 Task: Explore Airbnb accommodation in Hawassa, Ethiopia from 8th November, 2023 to 19th November, 2023 for 1 adult. Place can be shared room with 1  bedroom having 1 bed and 1 bathroom. Property type can be hotel. Look for 5 properties as per requirement.
Action: Mouse moved to (528, 73)
Screenshot: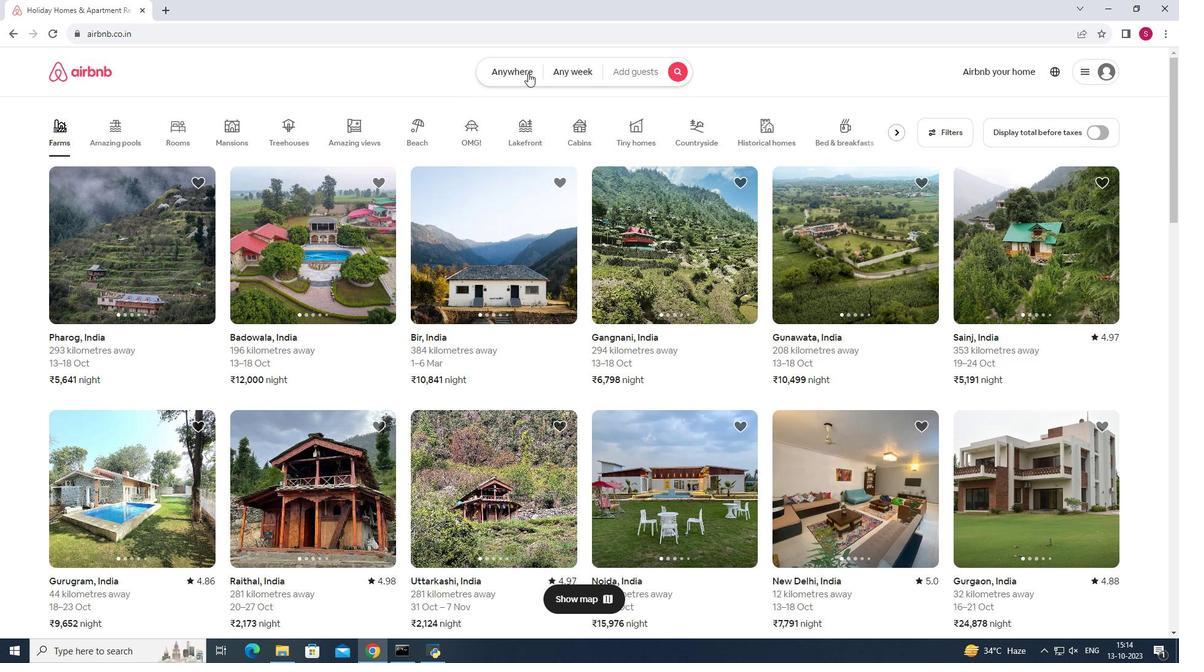 
Action: Mouse pressed left at (528, 73)
Screenshot: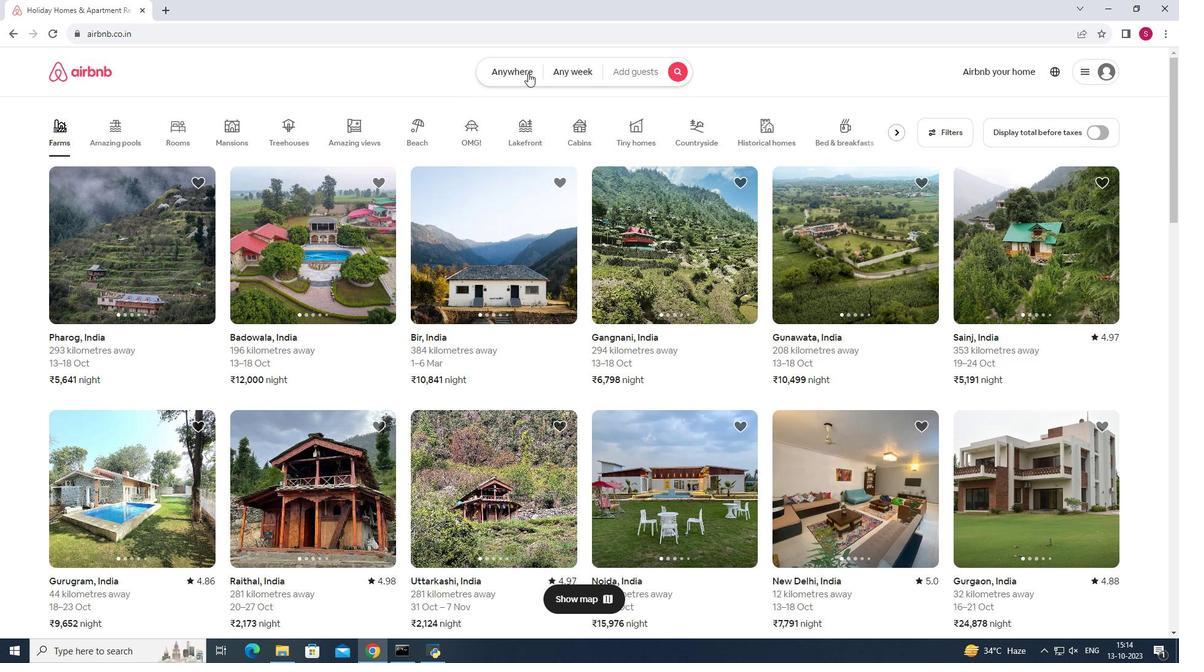 
Action: Mouse moved to (442, 117)
Screenshot: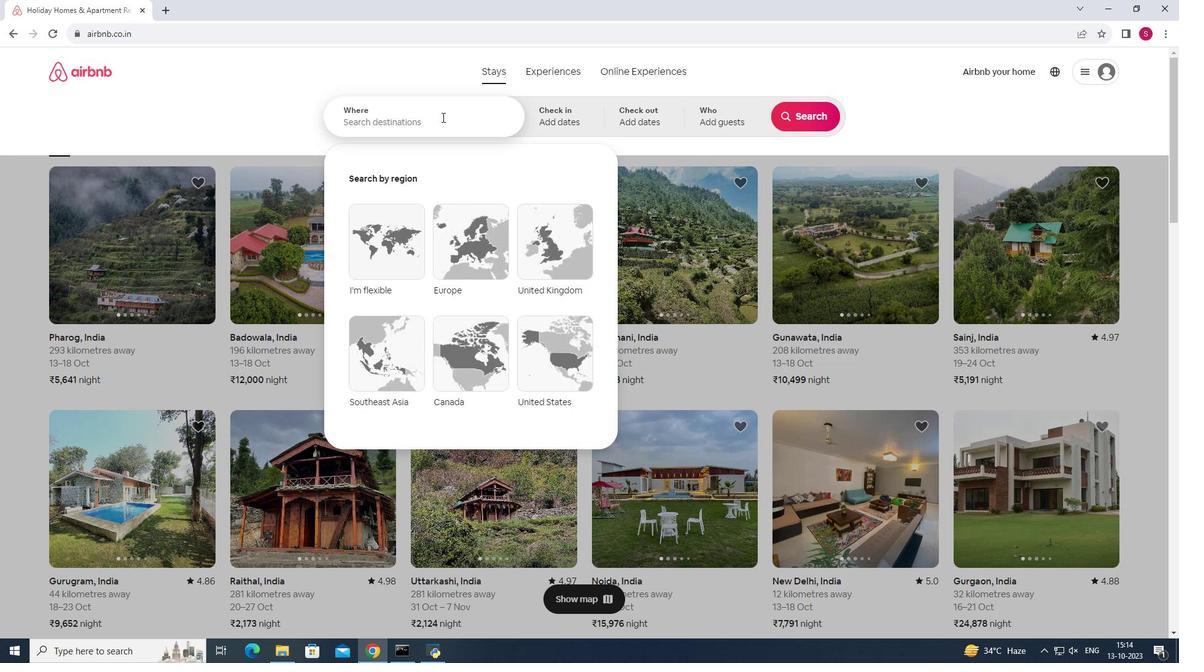 
Action: Mouse pressed left at (442, 117)
Screenshot: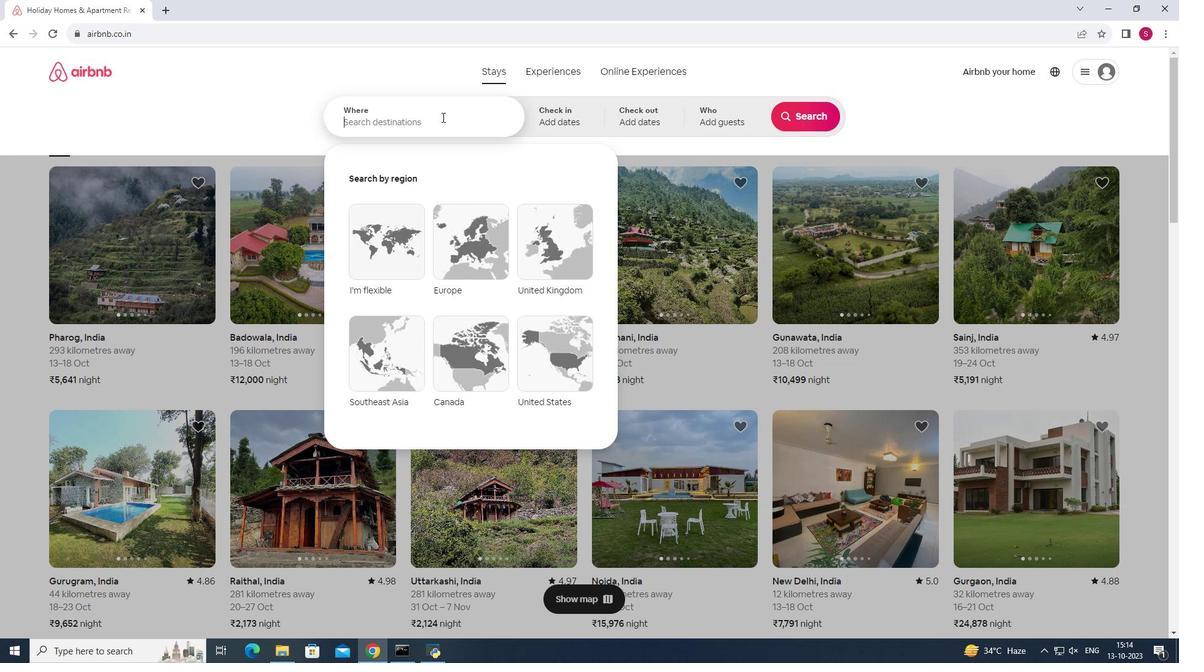 
Action: Key pressed <Key.shift>Hawassa,<Key.space><Key.shift>Ethiopia<Key.enter>
Screenshot: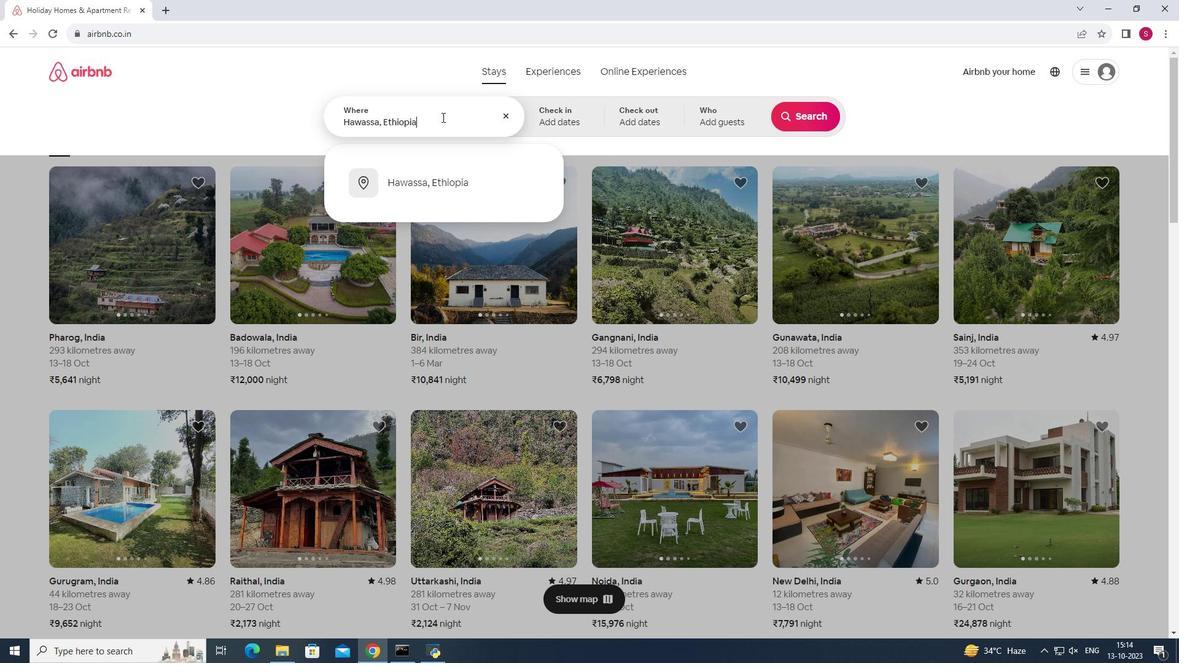 
Action: Mouse moved to (704, 297)
Screenshot: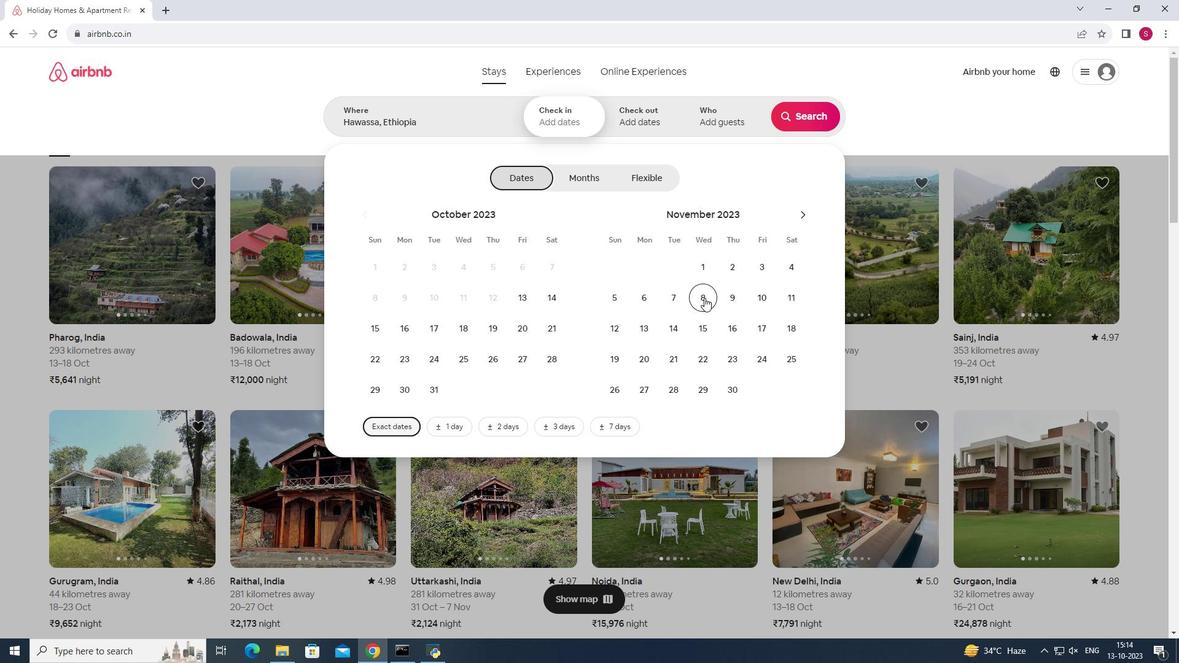 
Action: Mouse pressed left at (704, 297)
Screenshot: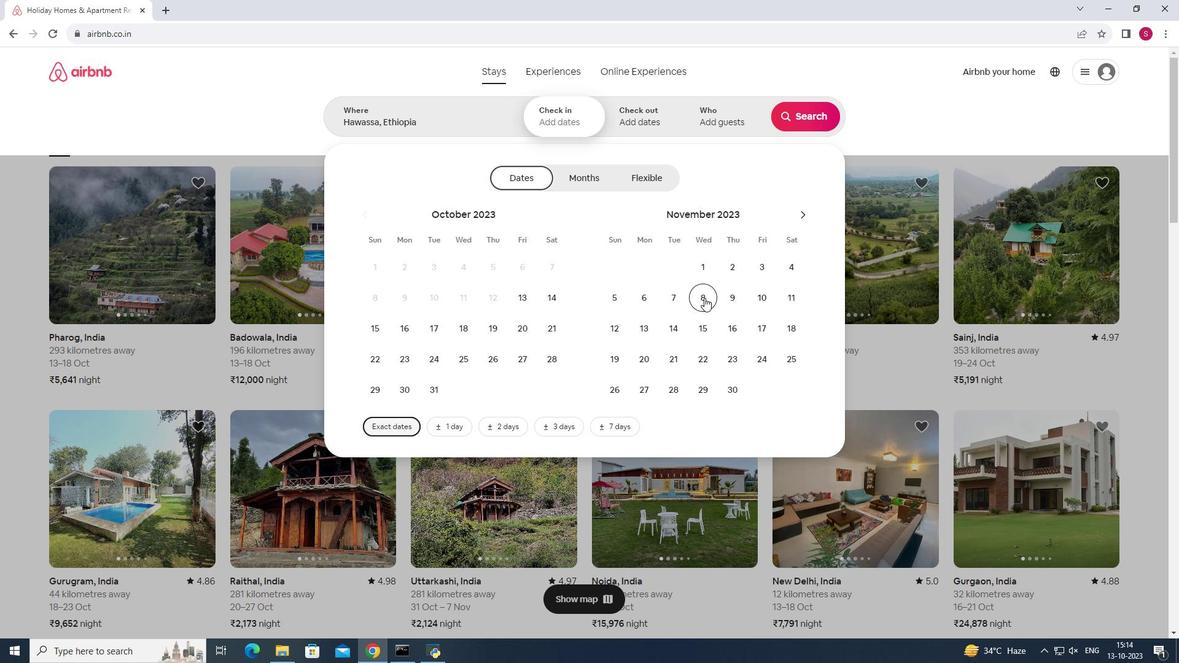 
Action: Mouse moved to (616, 365)
Screenshot: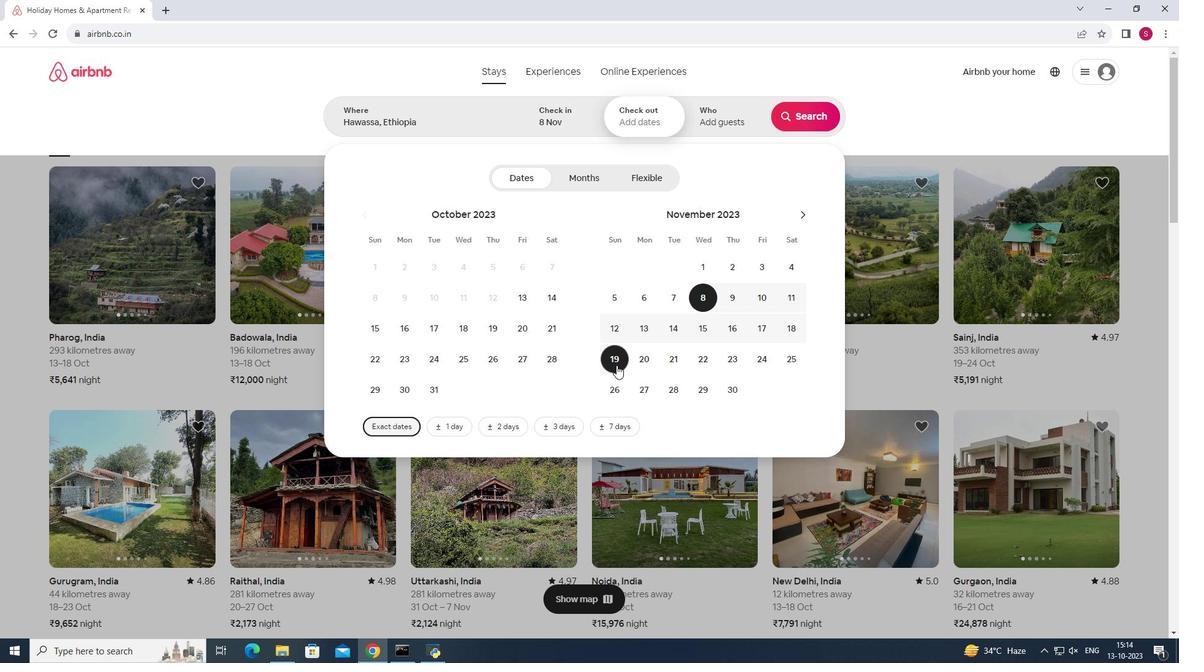 
Action: Mouse pressed left at (616, 365)
Screenshot: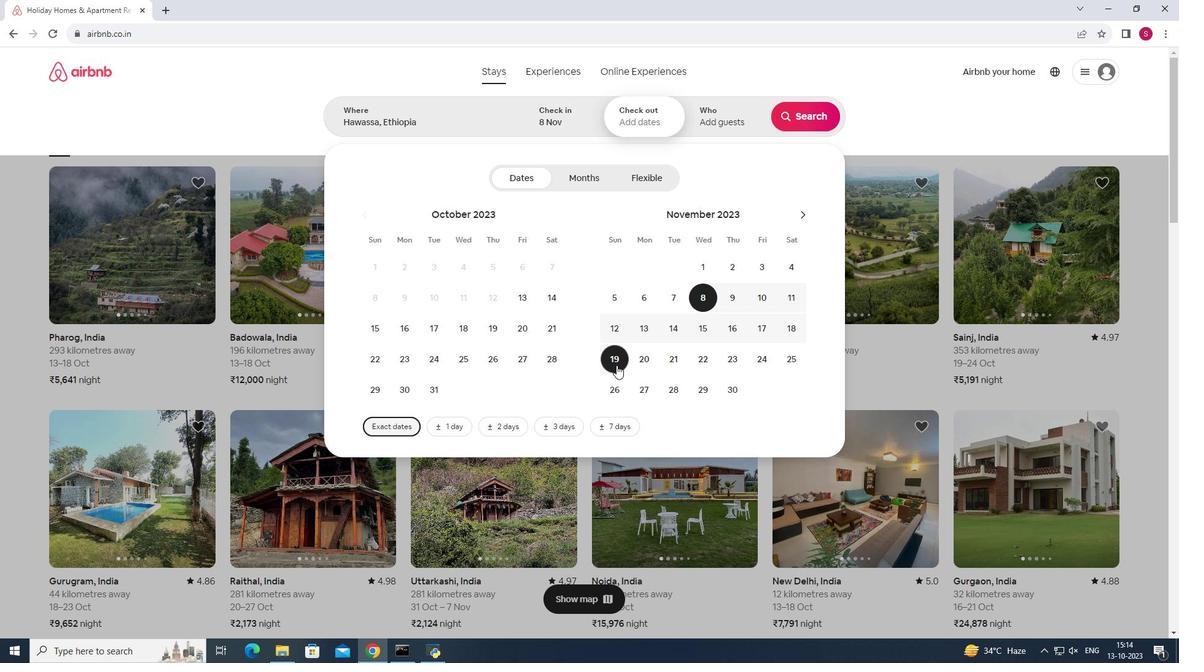 
Action: Mouse moved to (720, 108)
Screenshot: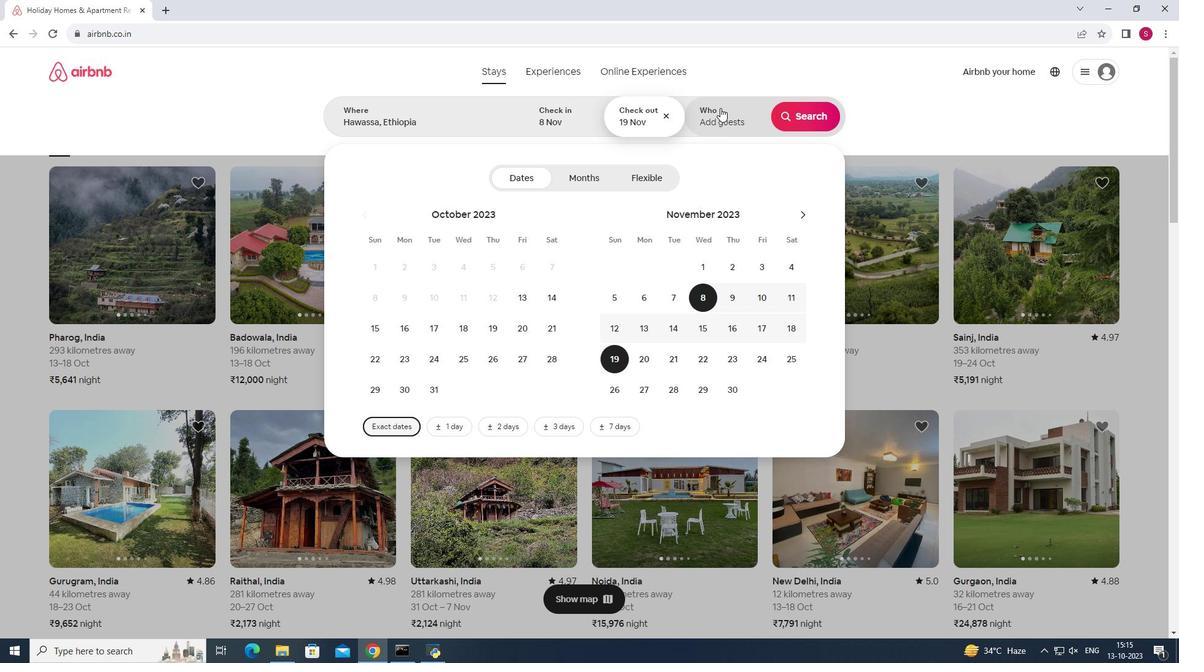
Action: Mouse pressed left at (720, 108)
Screenshot: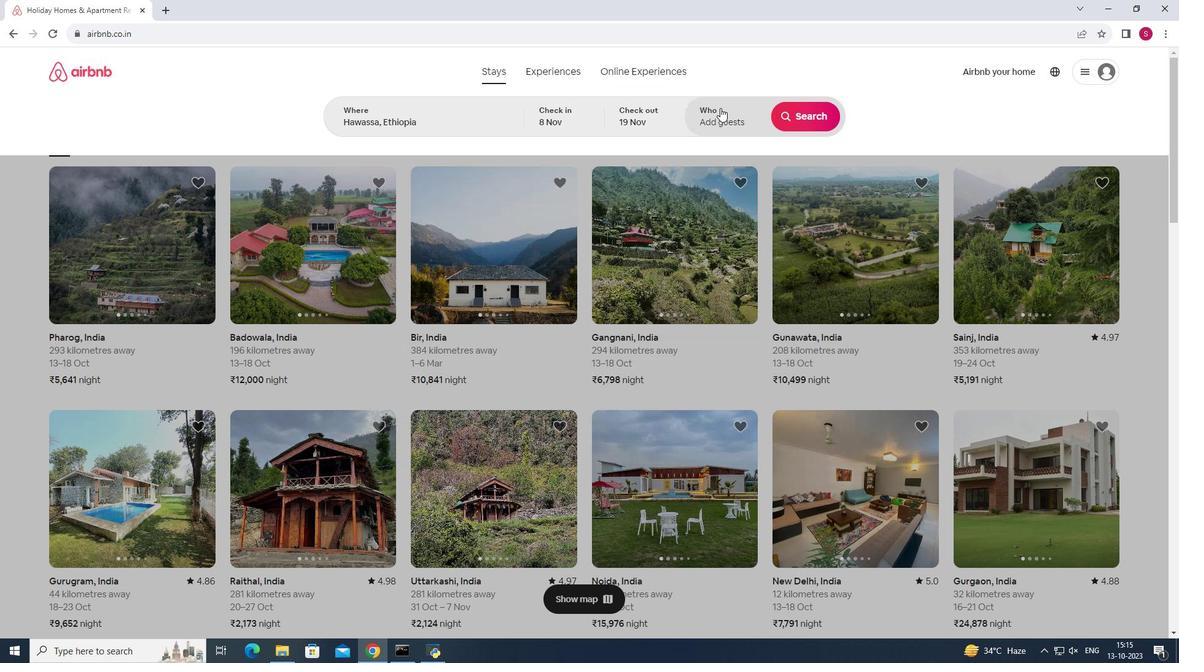 
Action: Mouse moved to (810, 179)
Screenshot: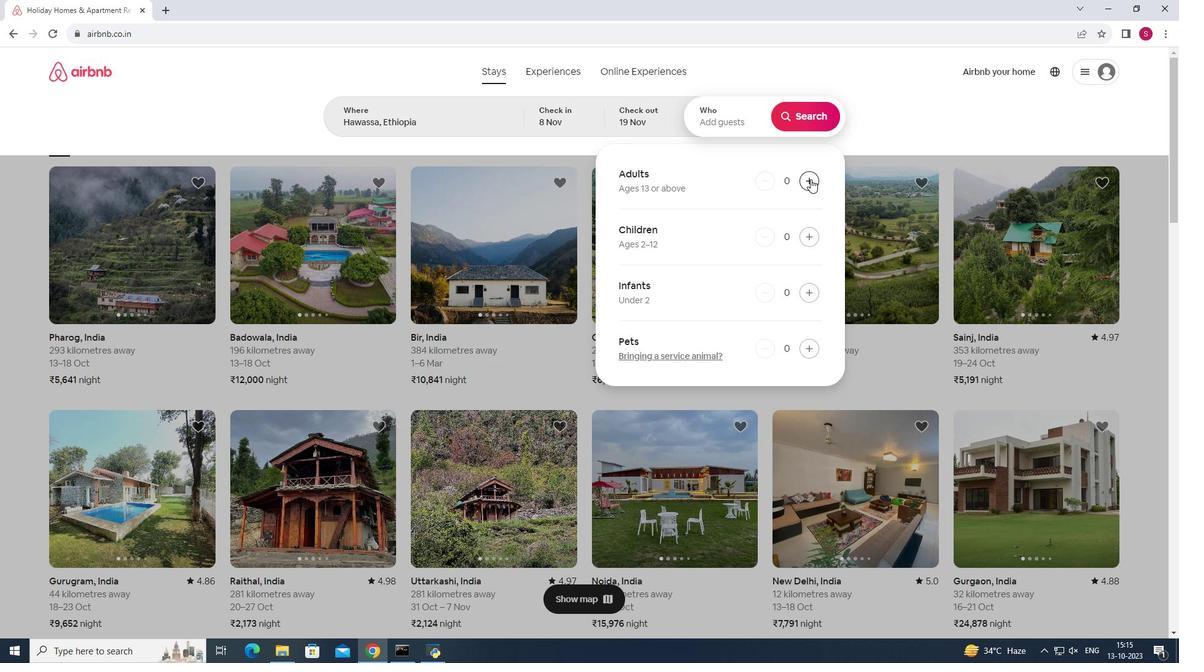 
Action: Mouse pressed left at (810, 179)
Screenshot: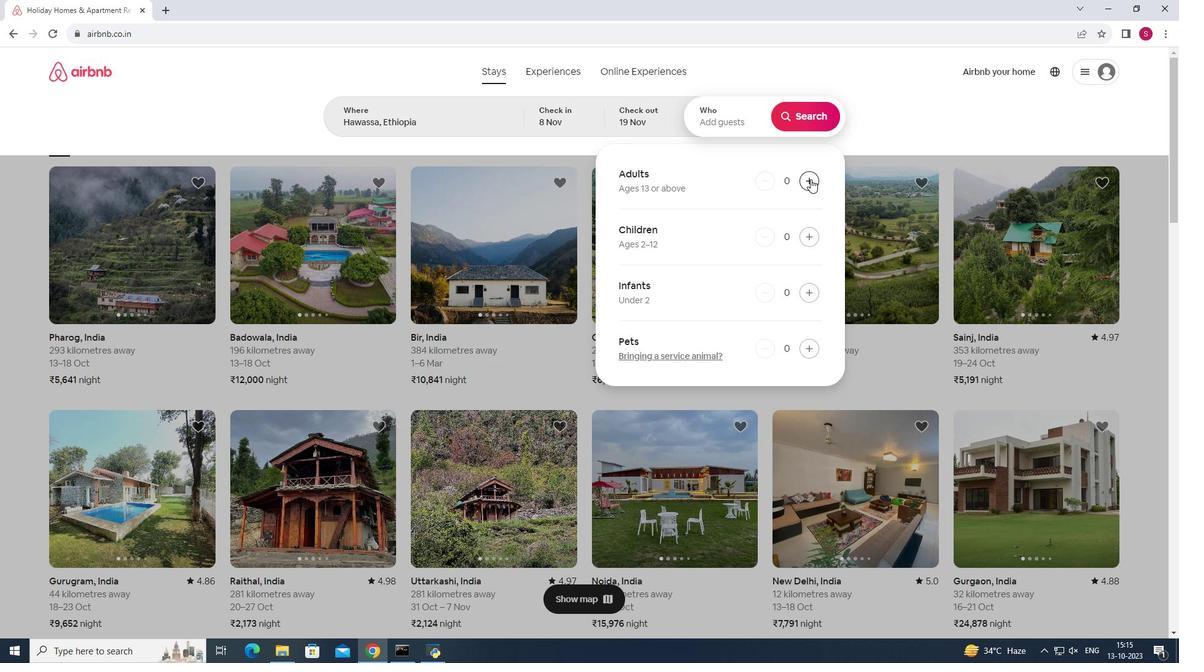 
Action: Mouse moved to (813, 108)
Screenshot: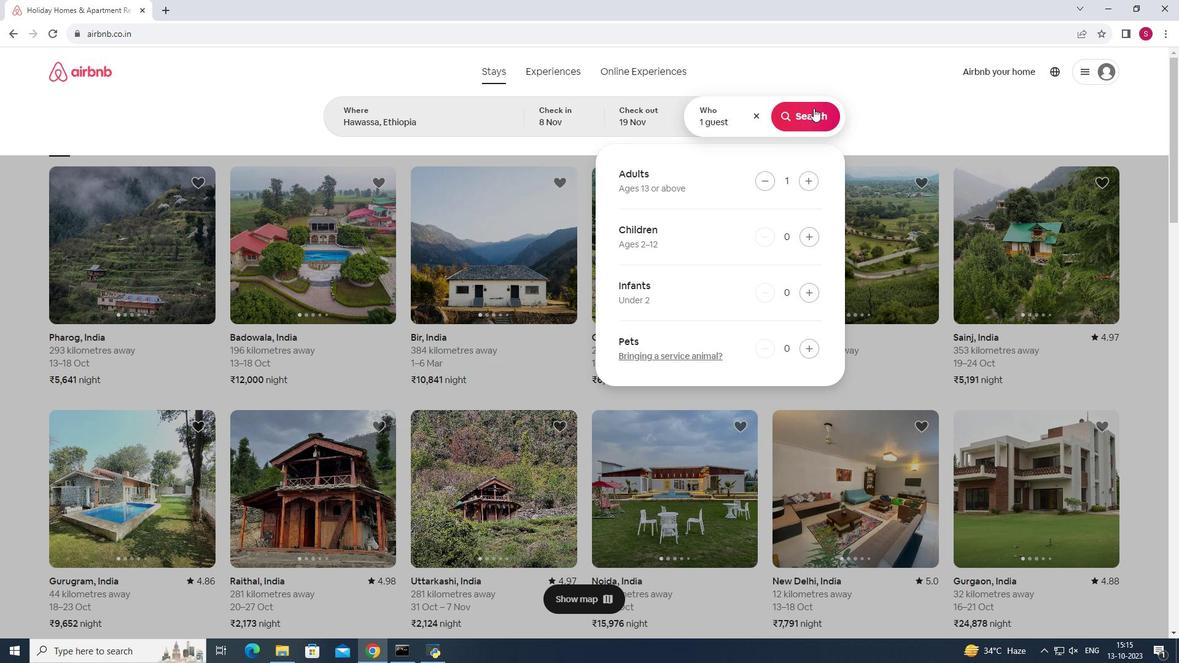 
Action: Mouse pressed left at (813, 108)
Screenshot: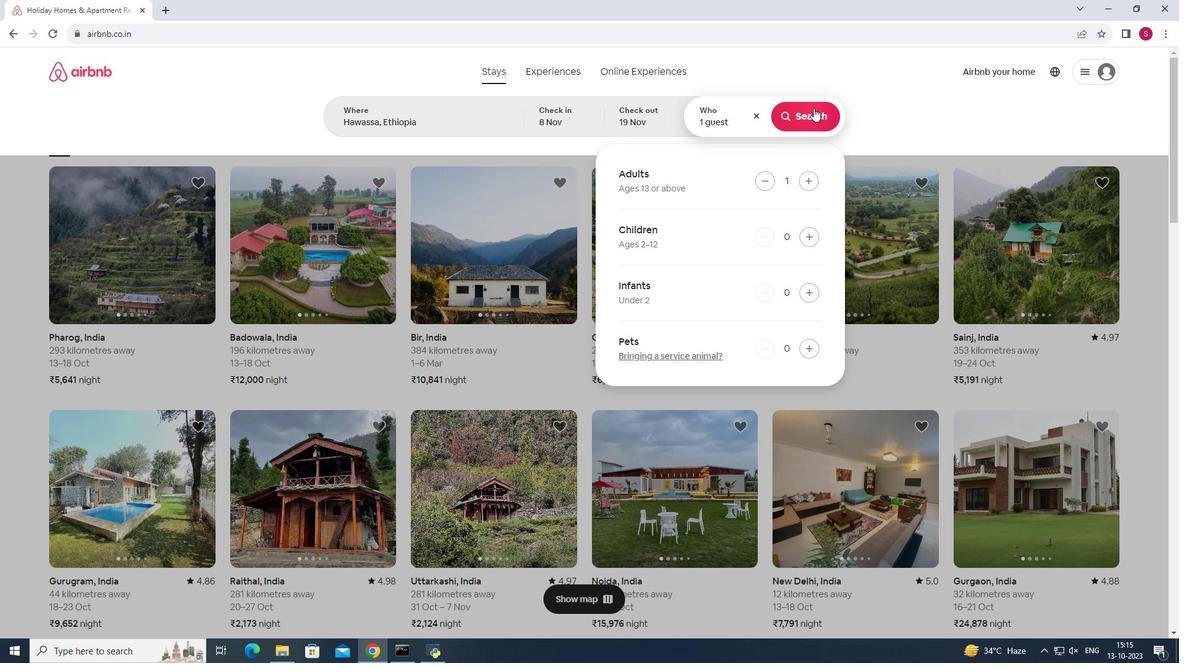 
Action: Mouse moved to (993, 120)
Screenshot: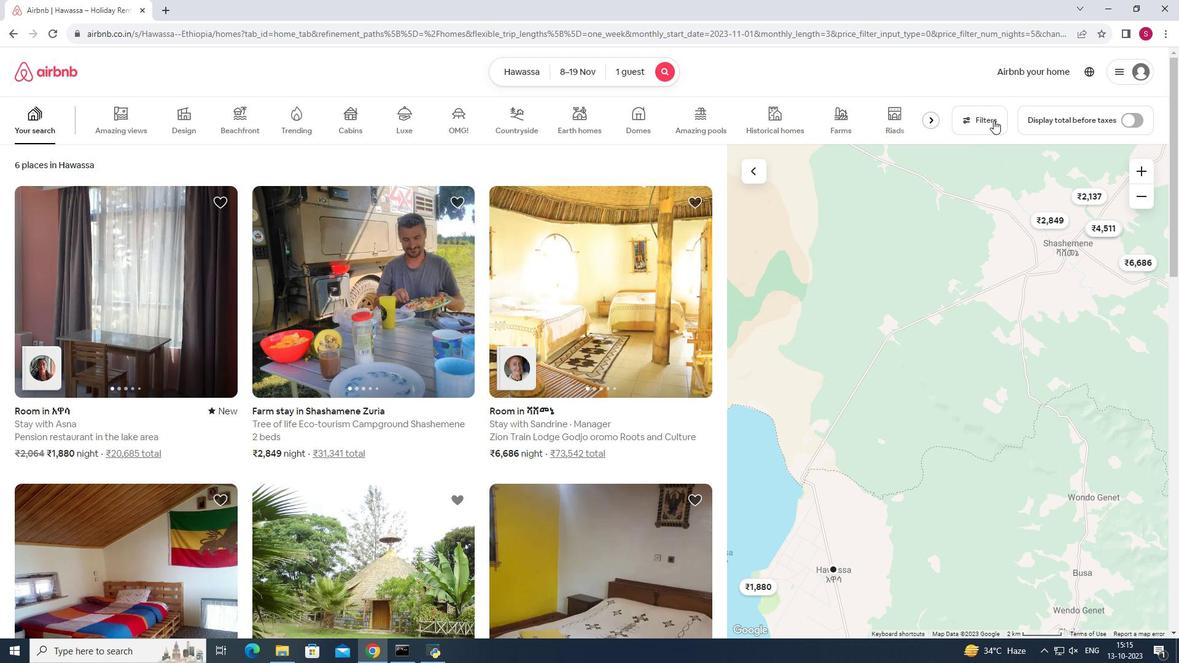 
Action: Mouse pressed left at (993, 120)
Screenshot: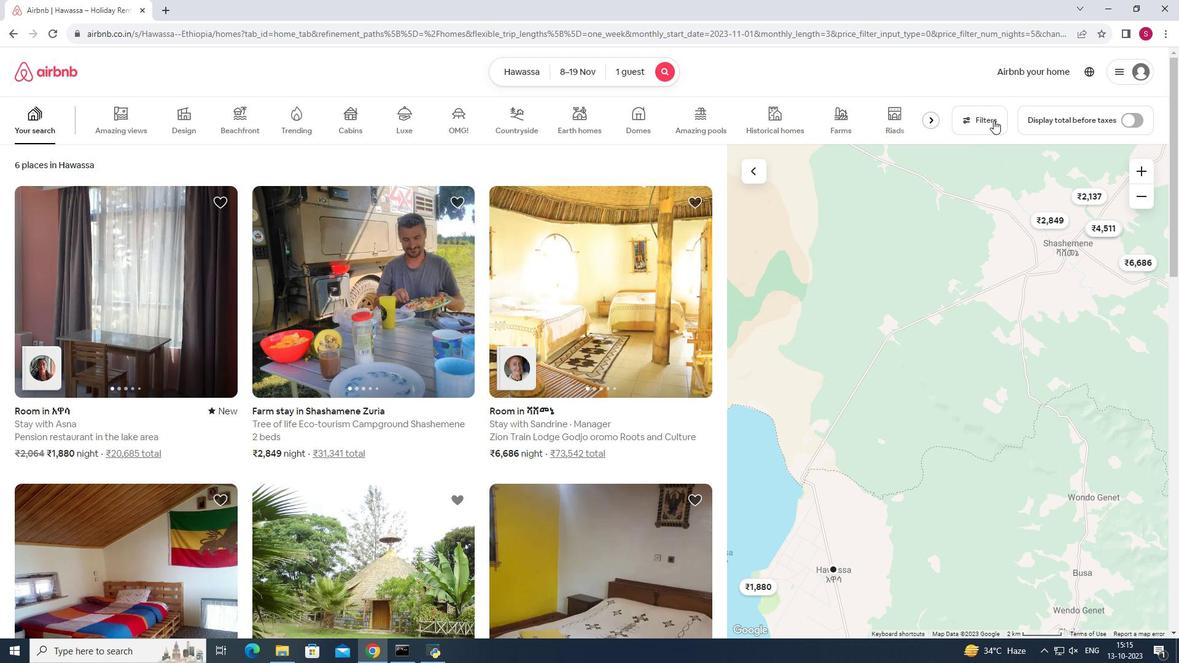 
Action: Mouse moved to (607, 342)
Screenshot: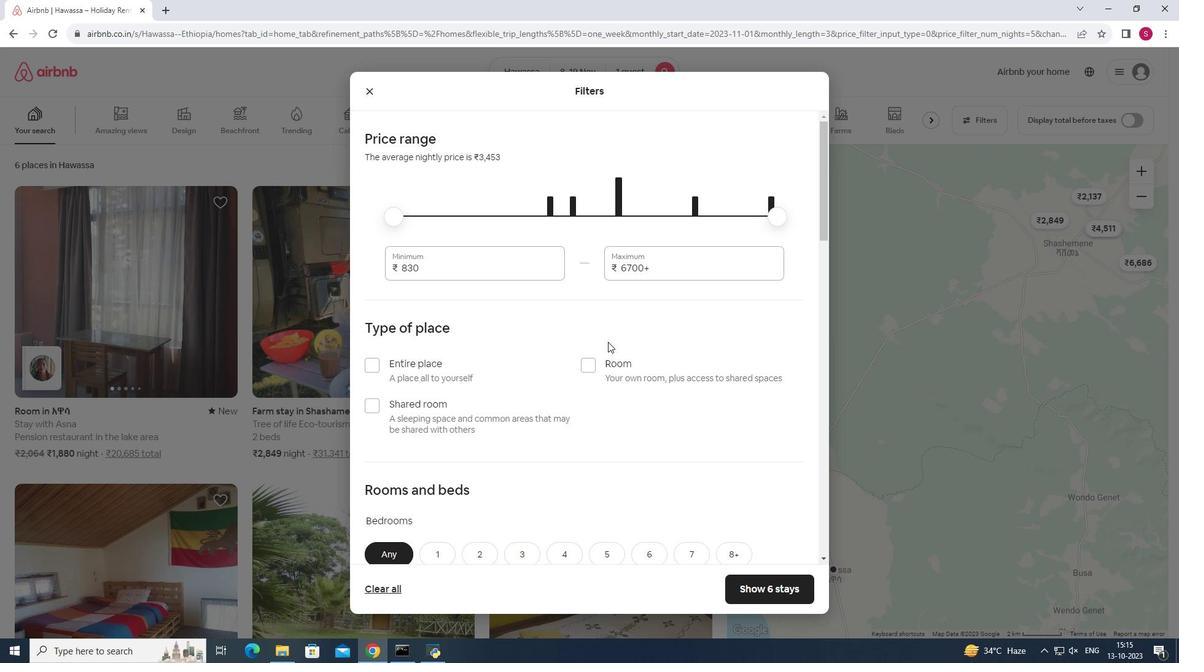 
Action: Mouse scrolled (607, 341) with delta (0, 0)
Screenshot: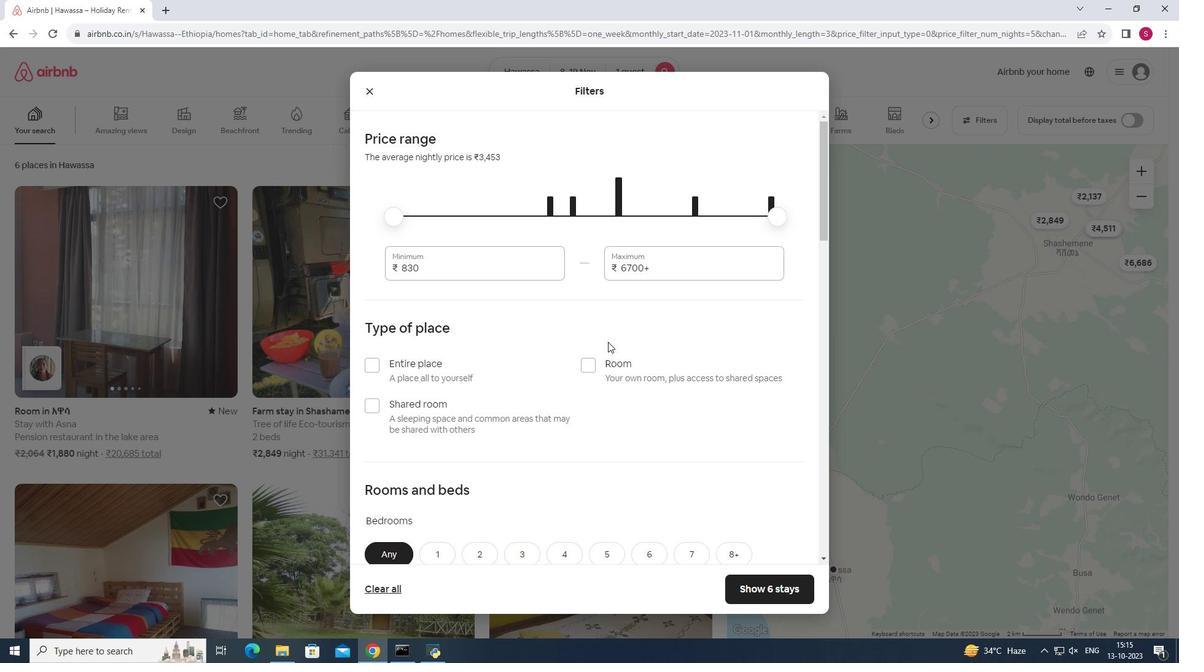
Action: Mouse scrolled (607, 341) with delta (0, 0)
Screenshot: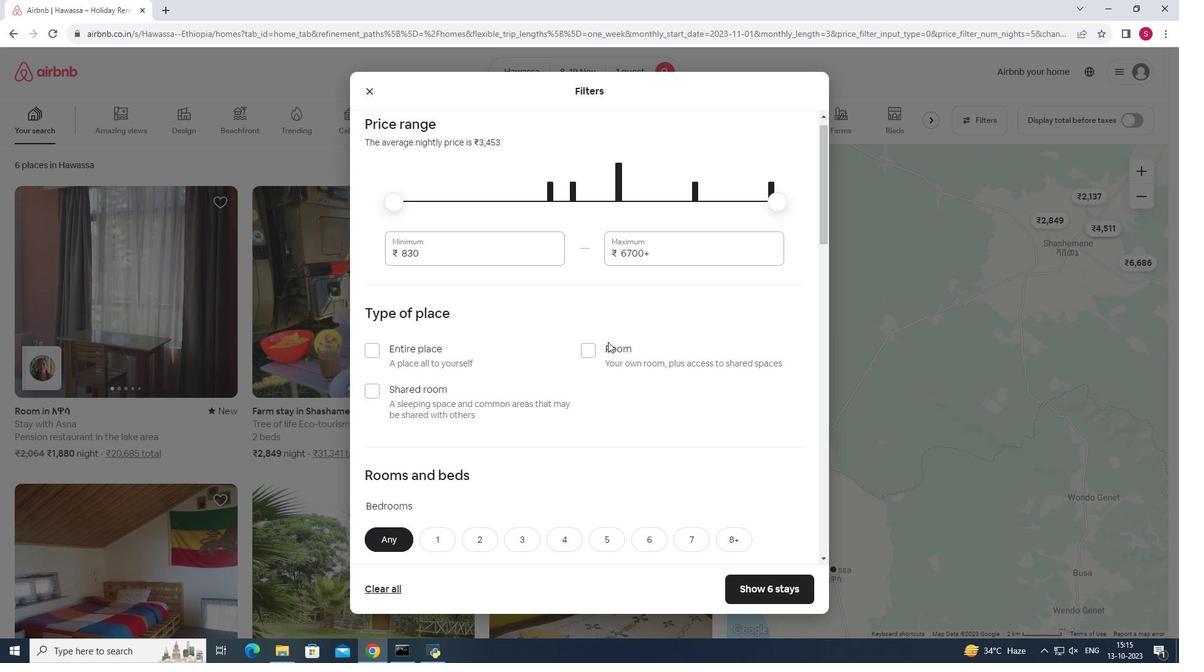 
Action: Mouse moved to (366, 280)
Screenshot: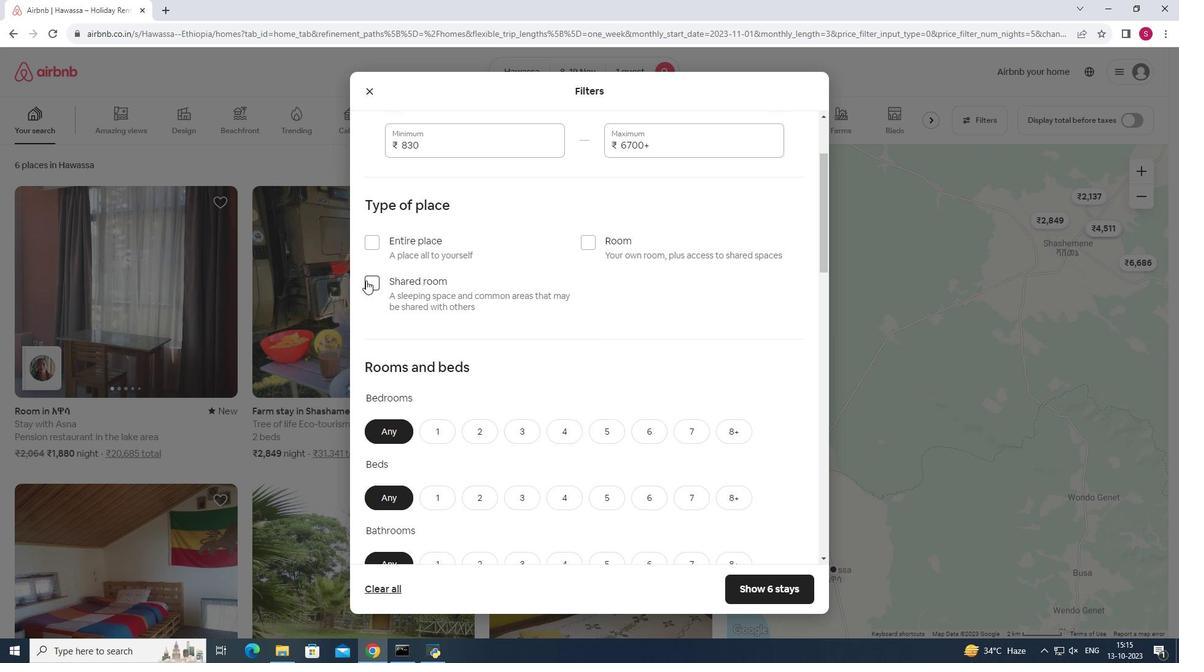 
Action: Mouse pressed left at (366, 280)
Screenshot: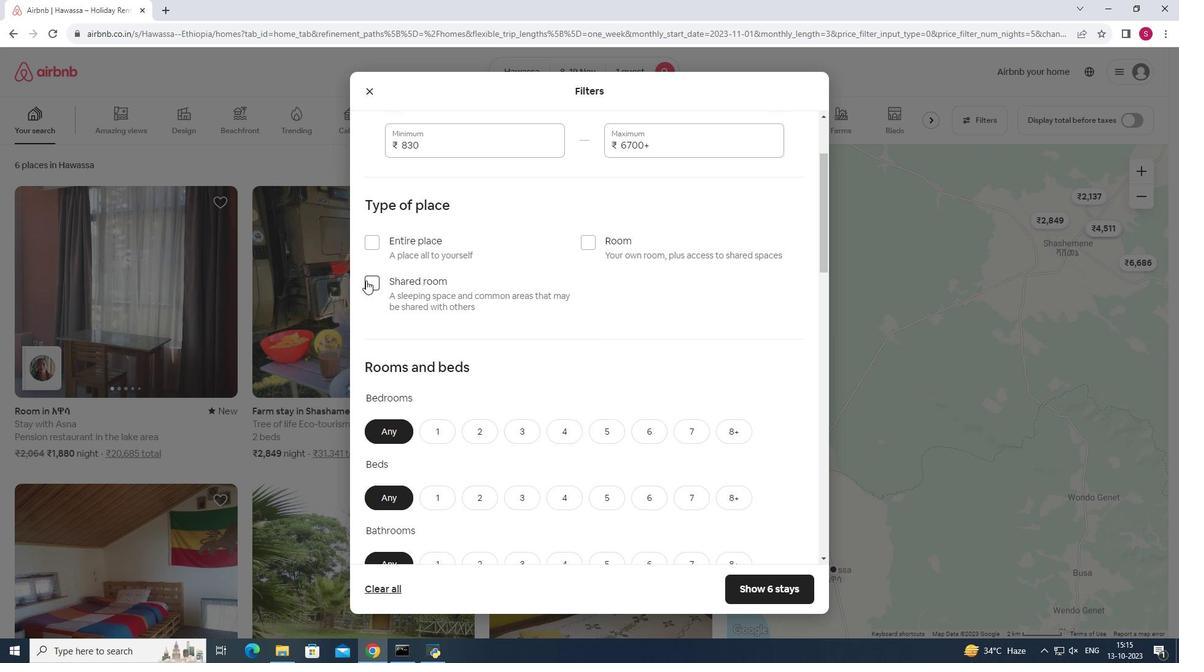 
Action: Mouse moved to (542, 306)
Screenshot: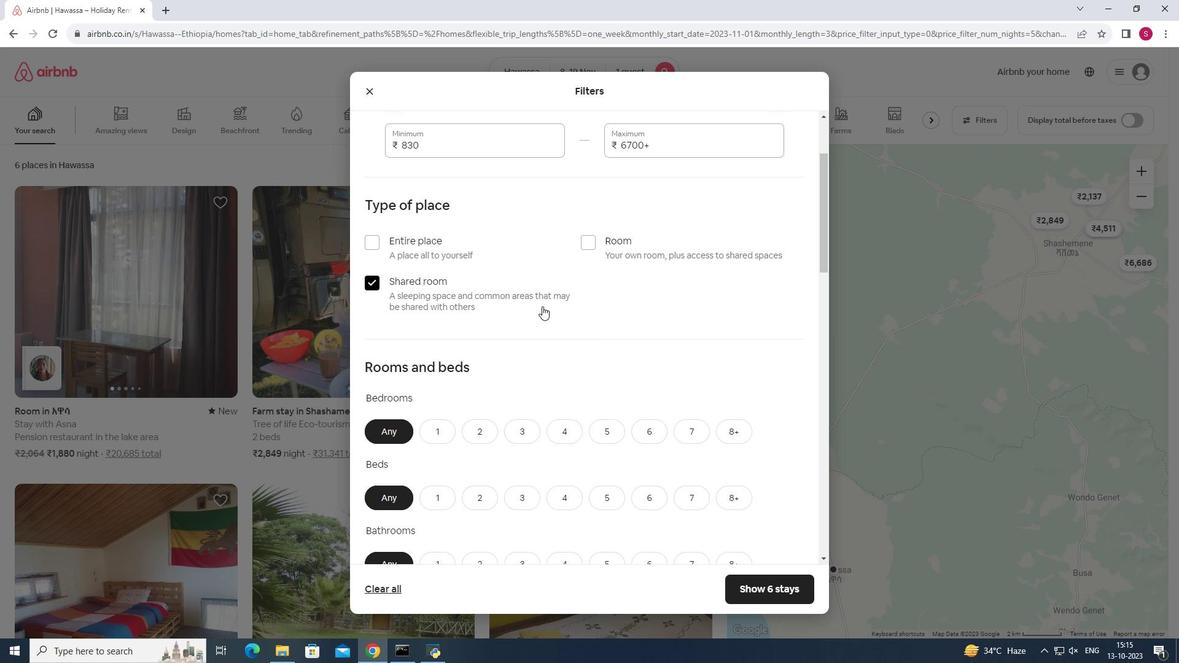 
Action: Mouse scrolled (542, 305) with delta (0, 0)
Screenshot: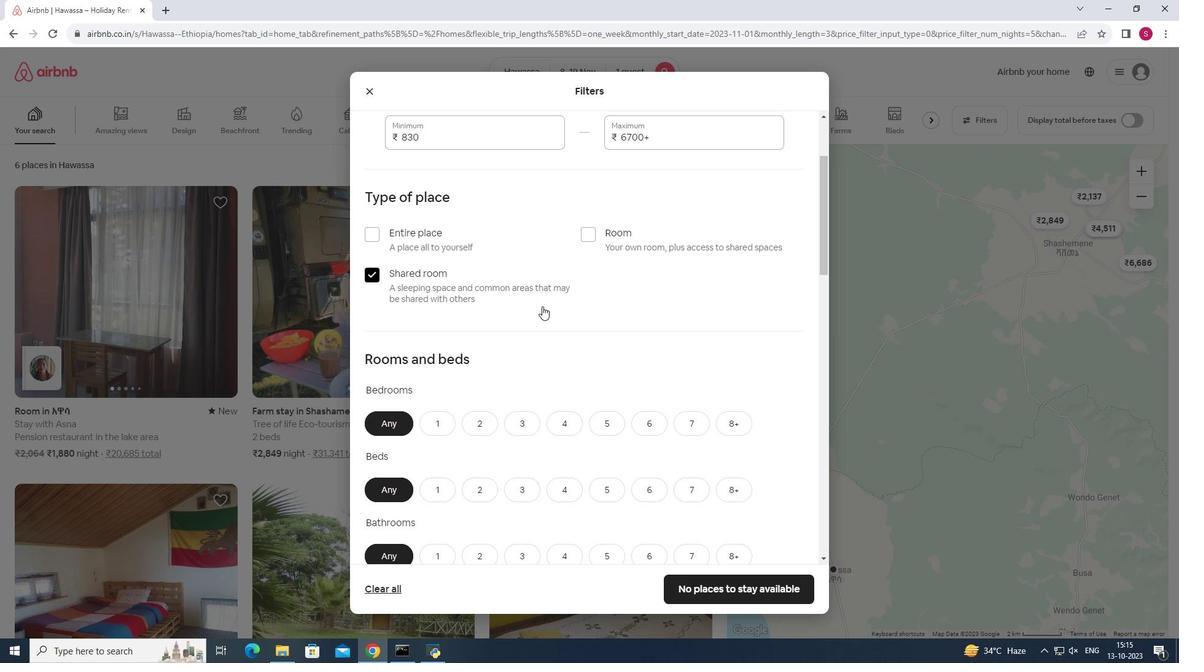 
Action: Mouse scrolled (542, 305) with delta (0, 0)
Screenshot: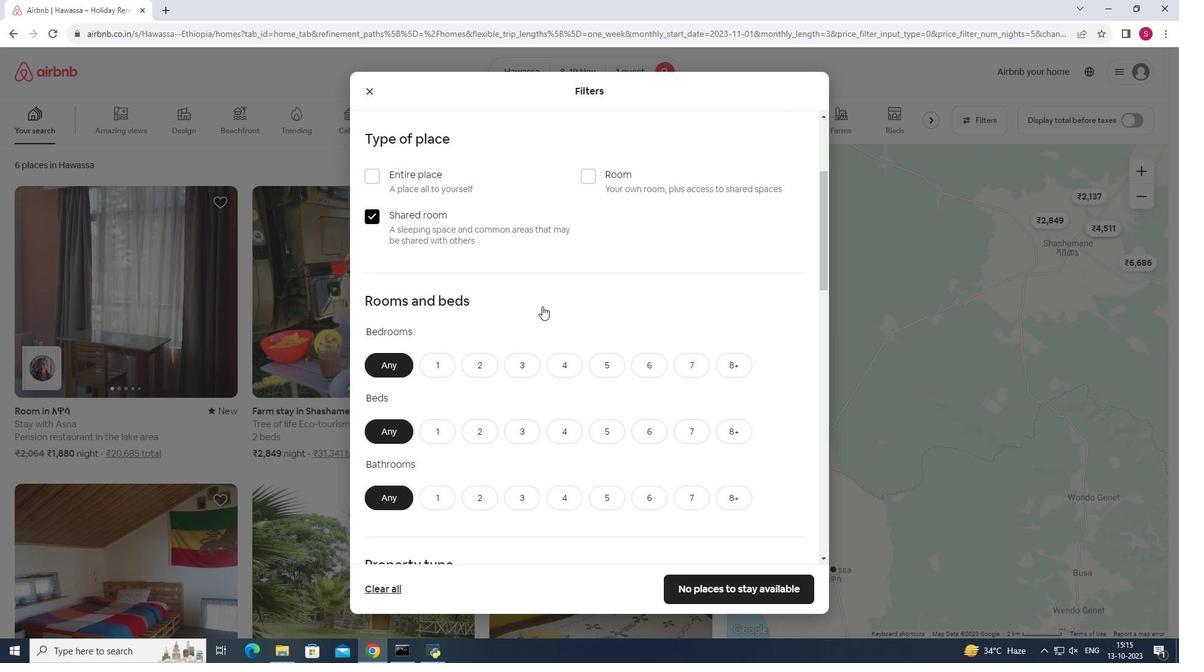 
Action: Mouse moved to (429, 307)
Screenshot: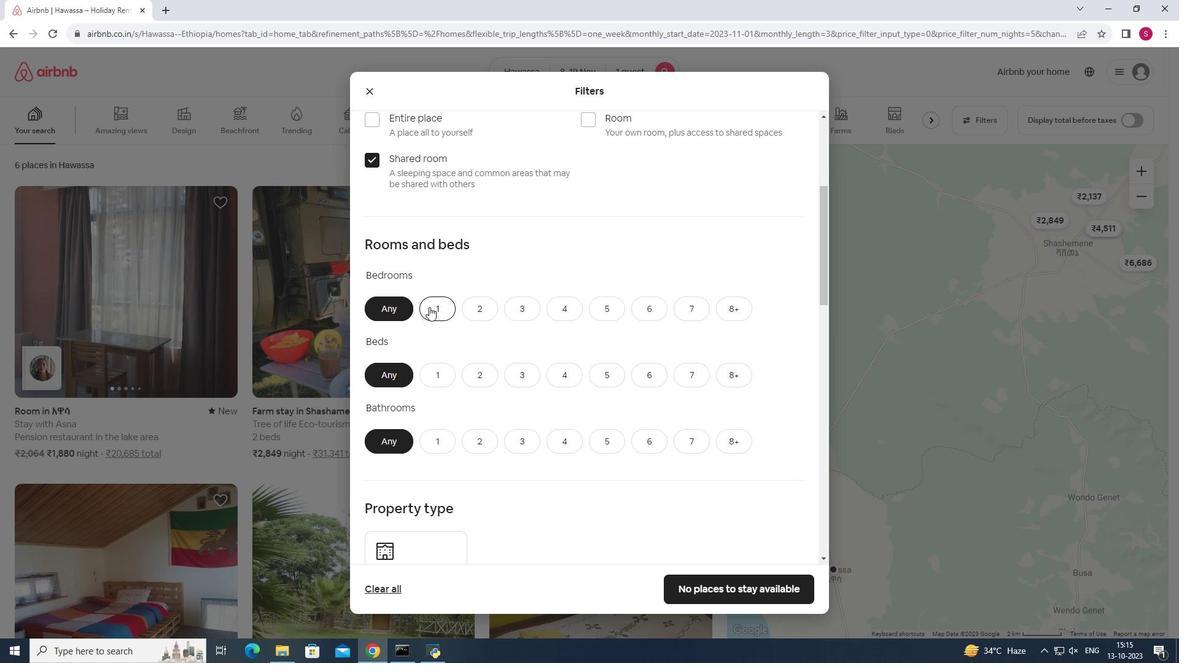 
Action: Mouse pressed left at (429, 307)
Screenshot: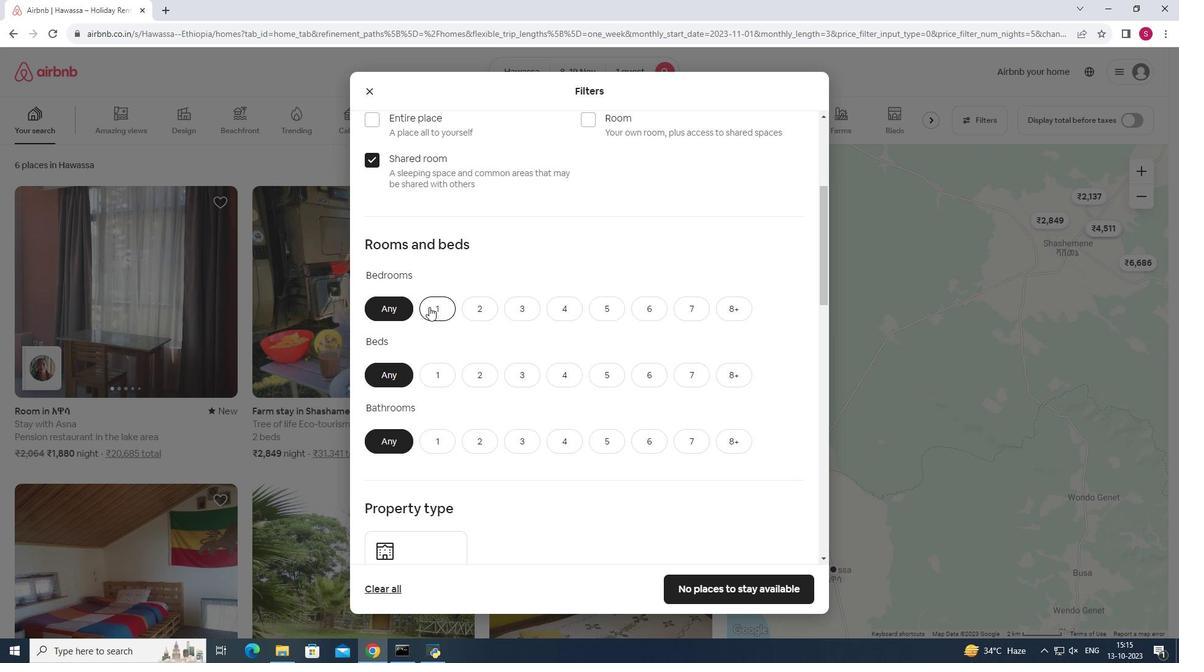 
Action: Mouse moved to (437, 374)
Screenshot: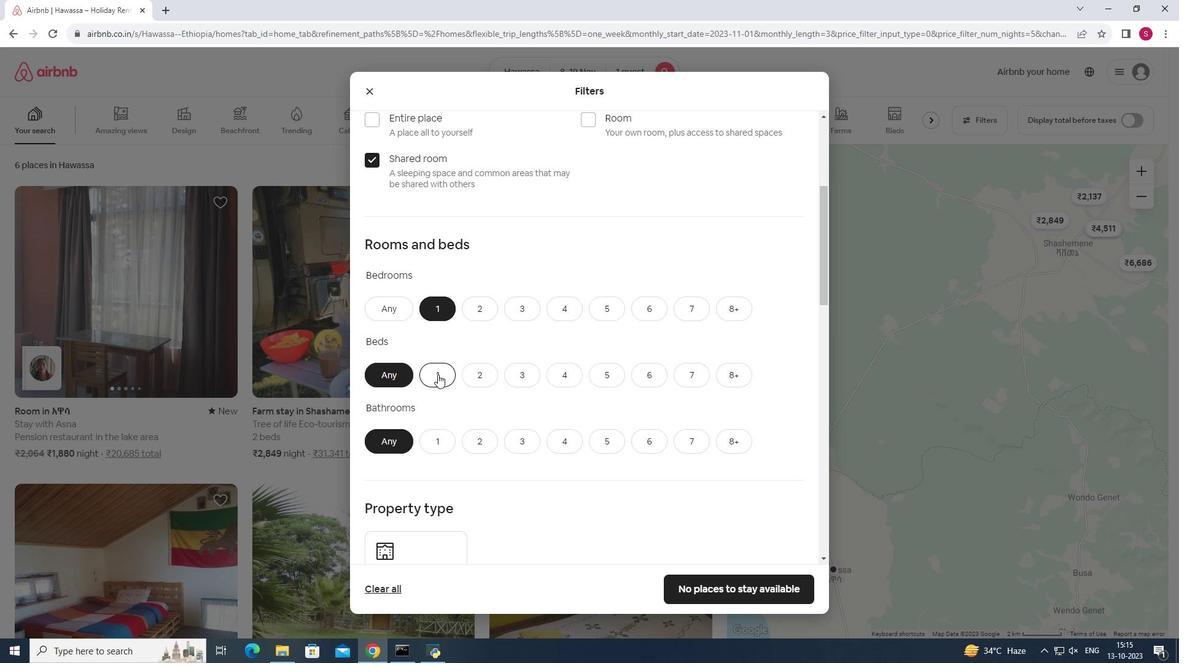 
Action: Mouse pressed left at (437, 374)
Screenshot: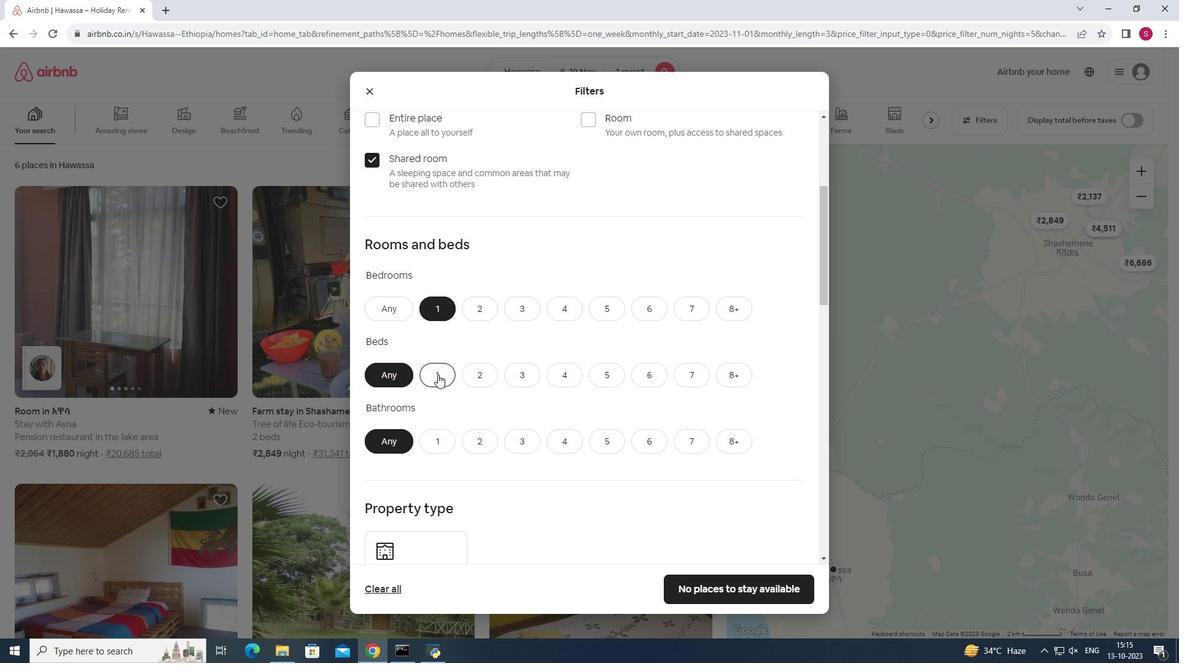 
Action: Mouse moved to (438, 440)
Screenshot: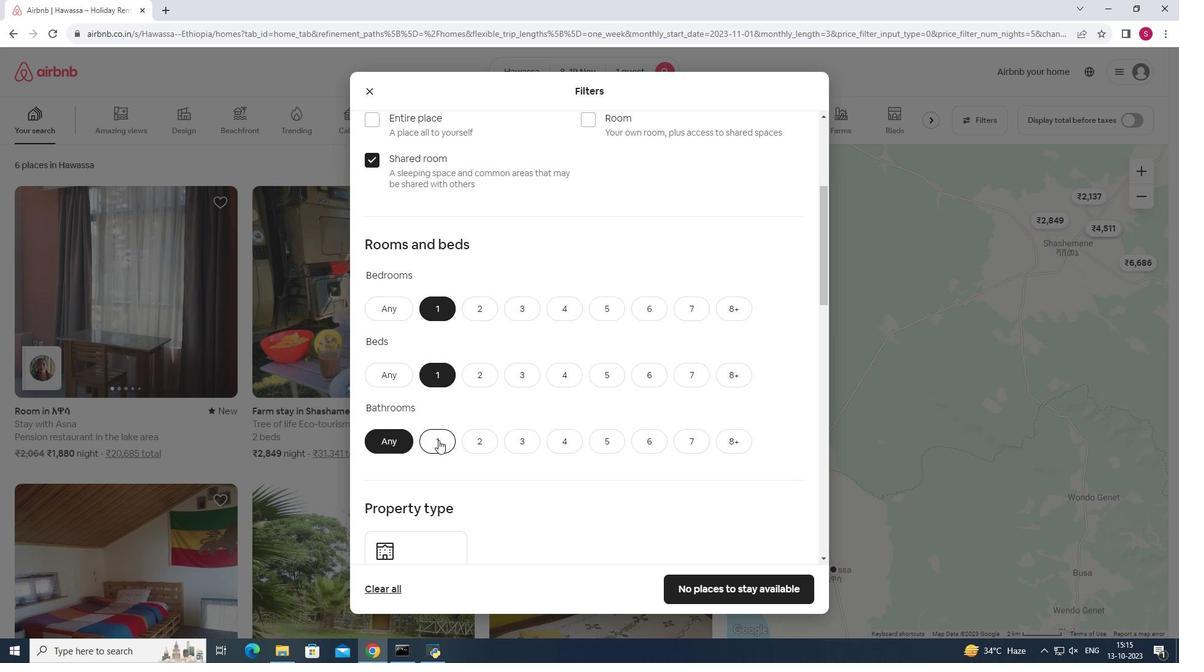 
Action: Mouse pressed left at (438, 440)
Screenshot: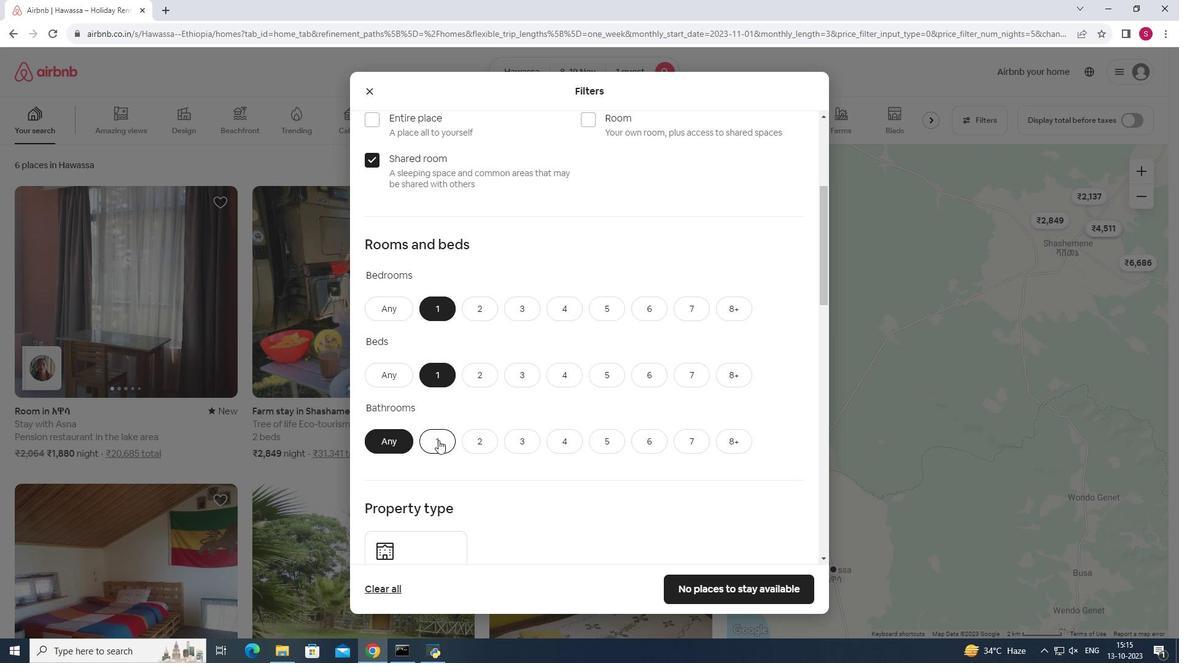
Action: Mouse moved to (439, 436)
Screenshot: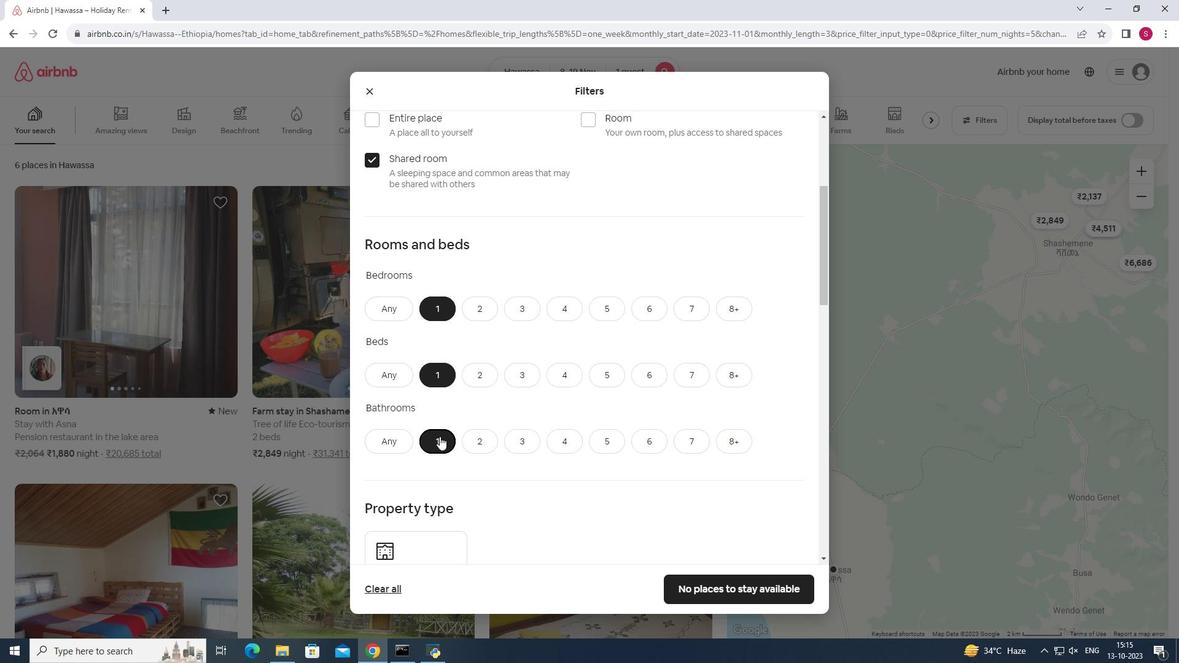 
Action: Mouse scrolled (439, 436) with delta (0, 0)
Screenshot: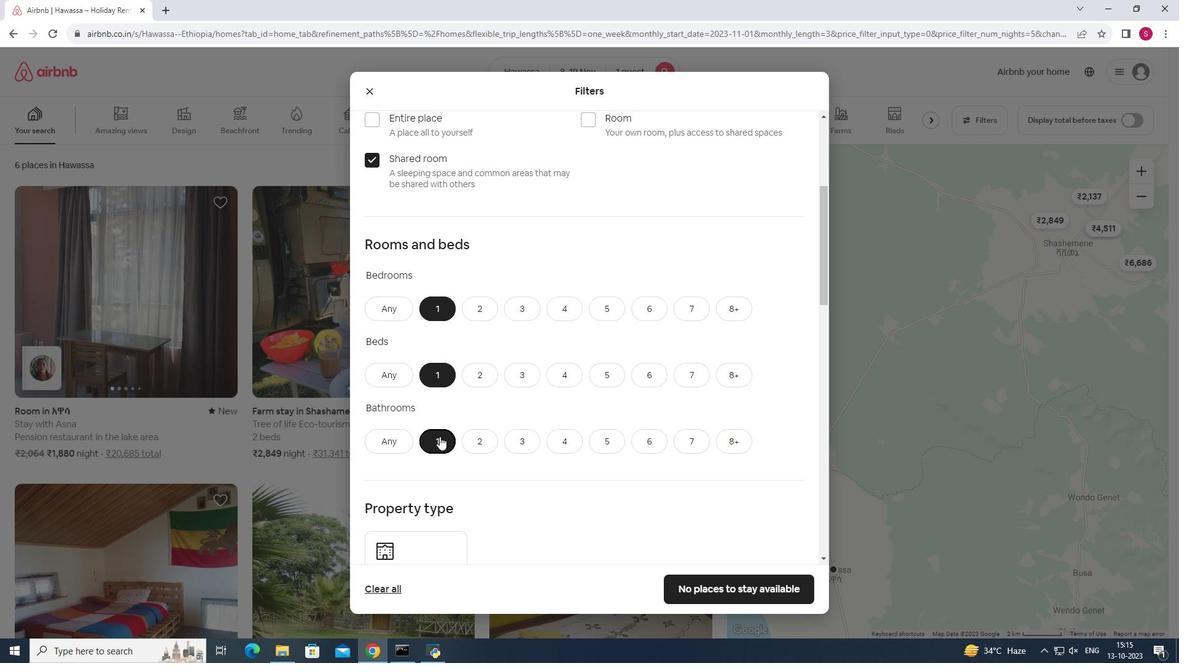 
Action: Mouse scrolled (439, 436) with delta (0, 0)
Screenshot: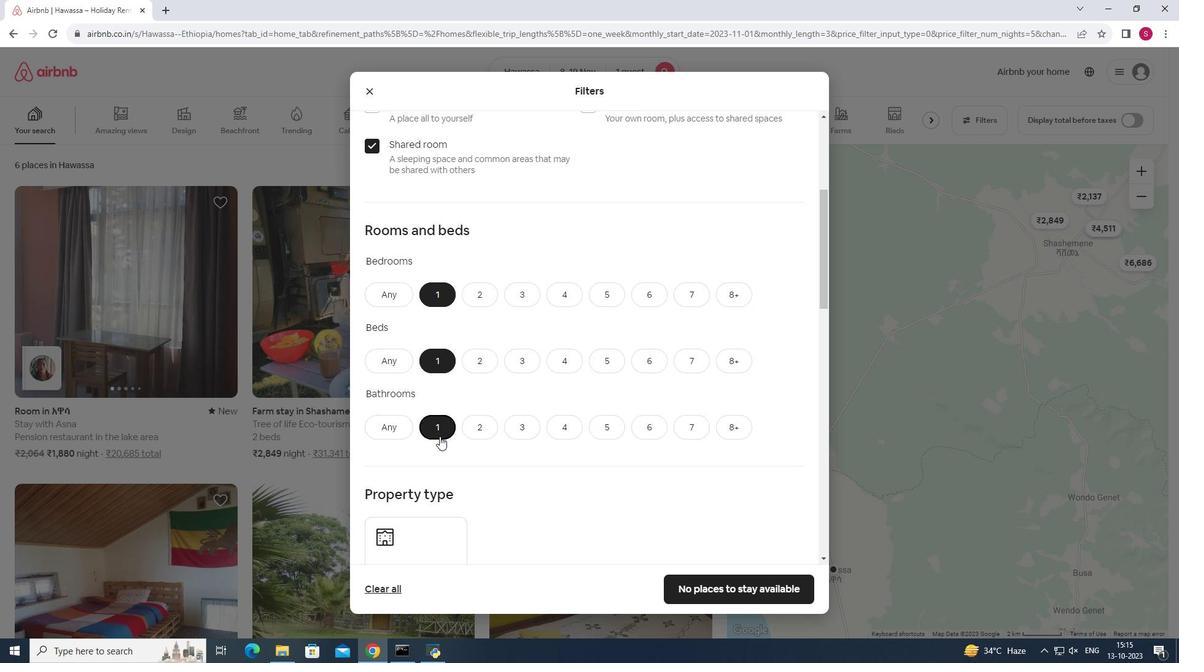 
Action: Mouse moved to (436, 431)
Screenshot: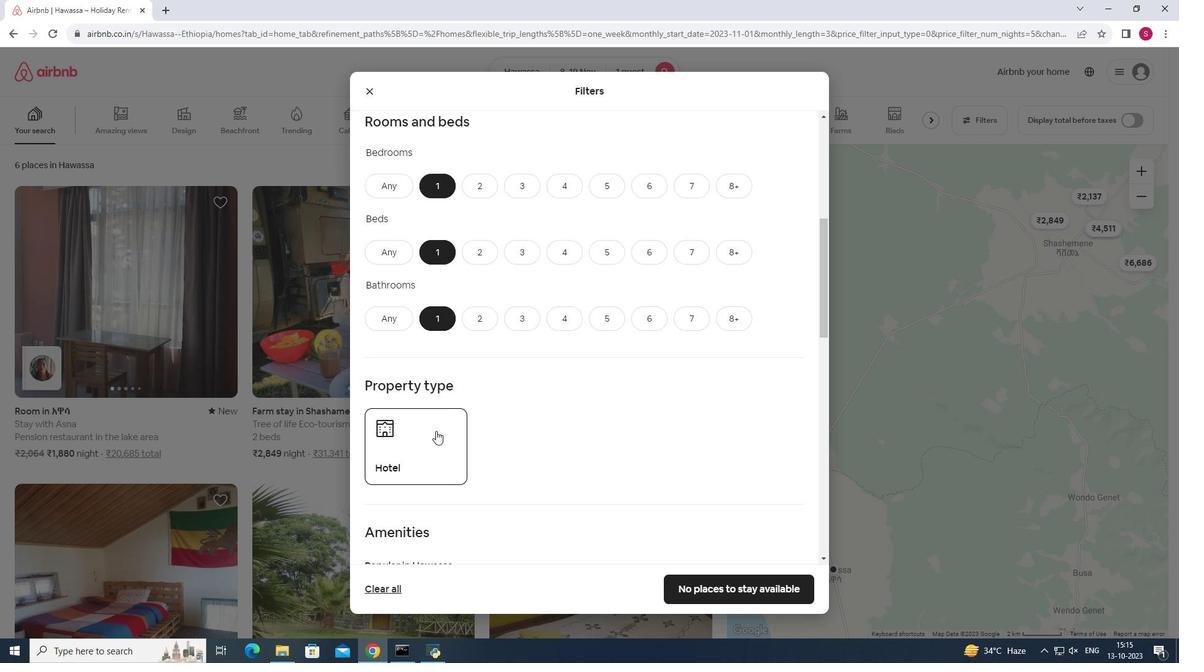 
Action: Mouse pressed left at (436, 431)
Screenshot: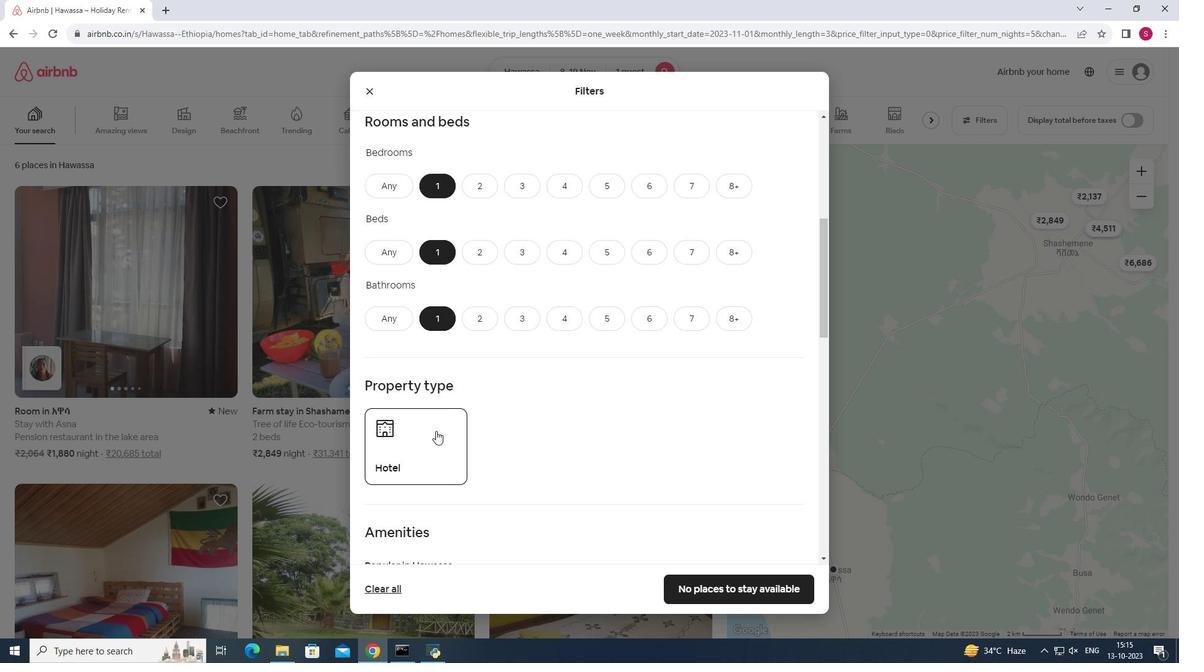 
Action: Mouse moved to (436, 426)
Screenshot: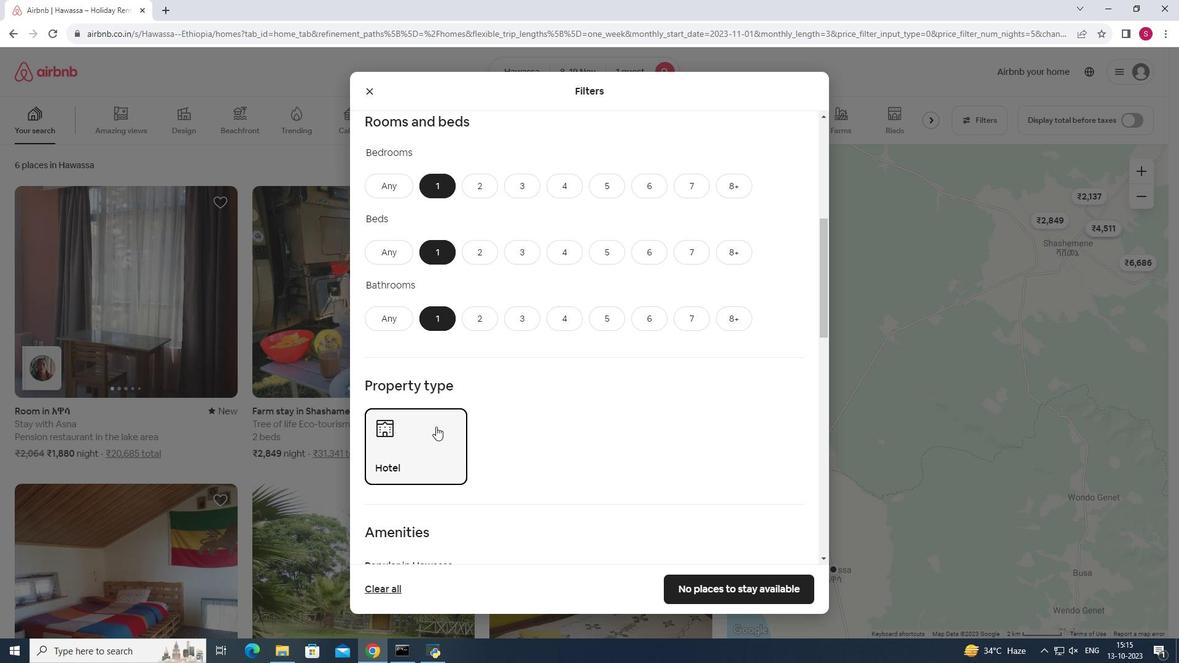 
Action: Mouse scrolled (436, 426) with delta (0, 0)
Screenshot: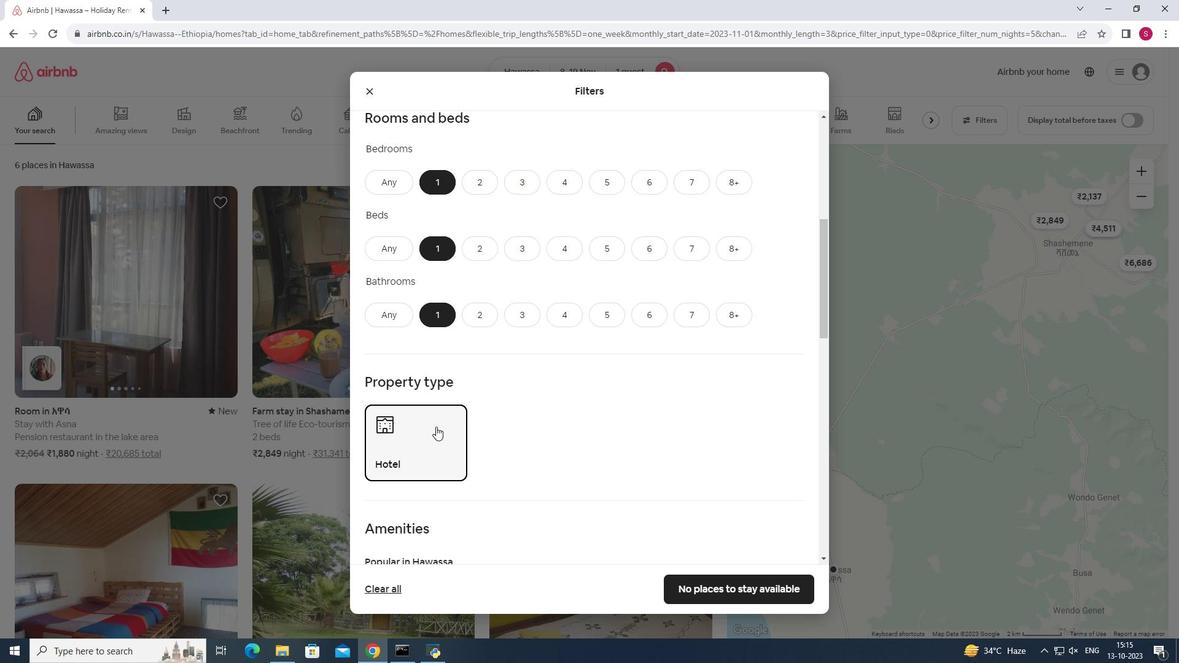 
Action: Mouse scrolled (436, 426) with delta (0, 0)
Screenshot: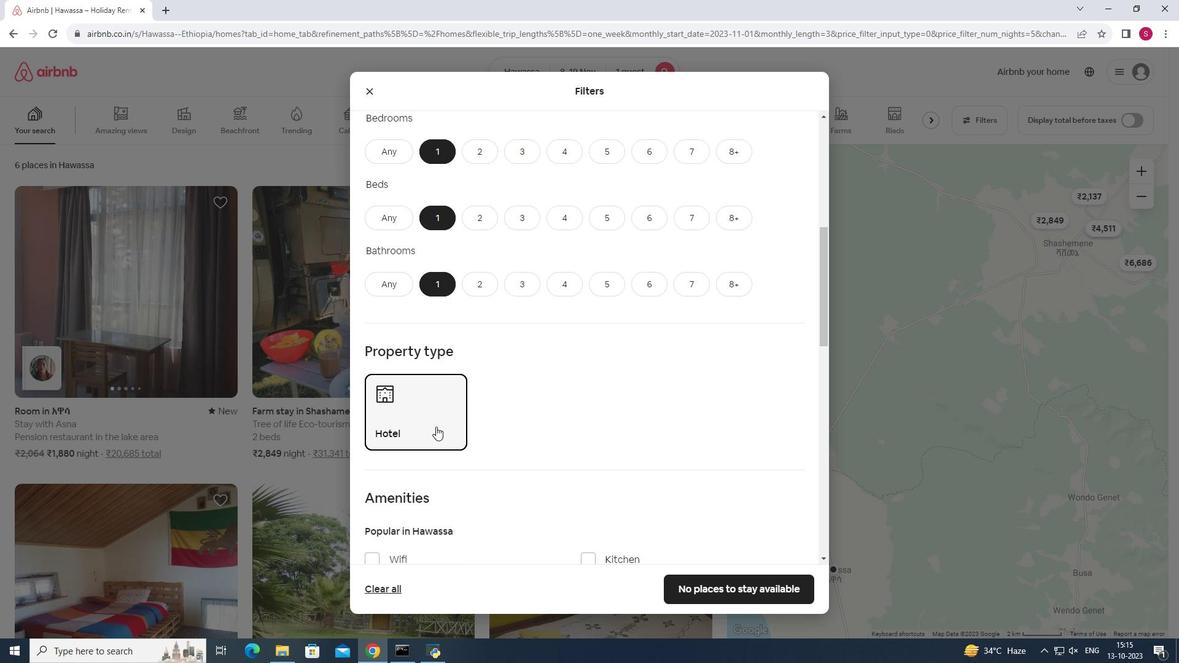 
Action: Mouse scrolled (436, 426) with delta (0, 0)
Screenshot: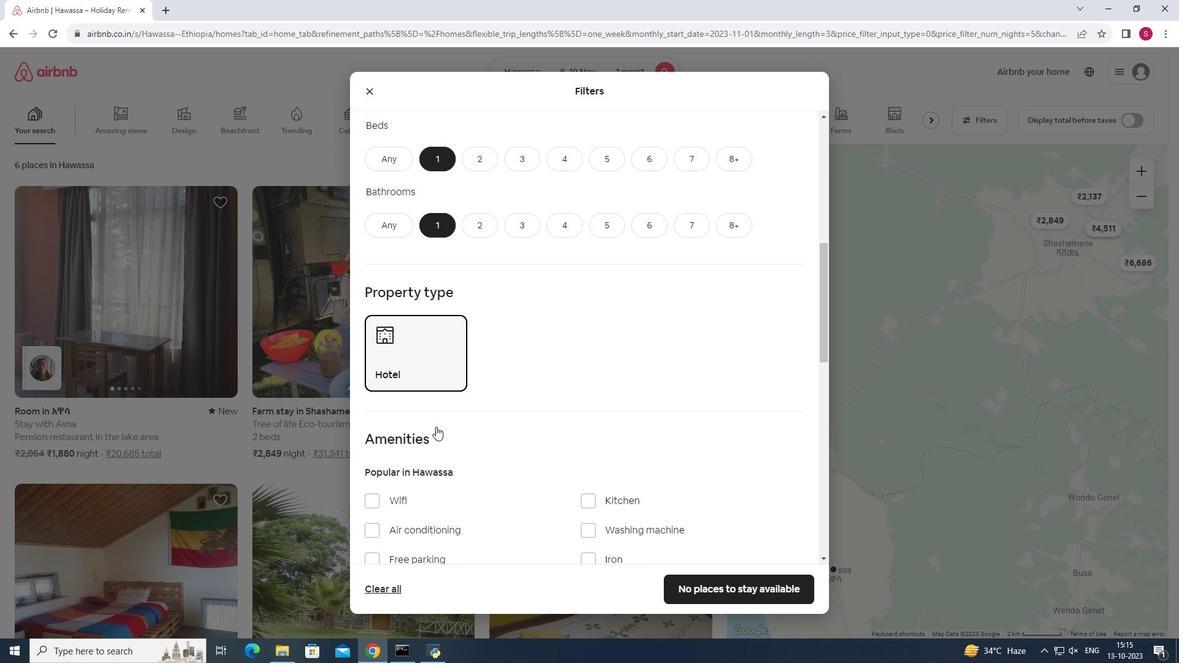 
Action: Mouse scrolled (436, 426) with delta (0, 0)
Screenshot: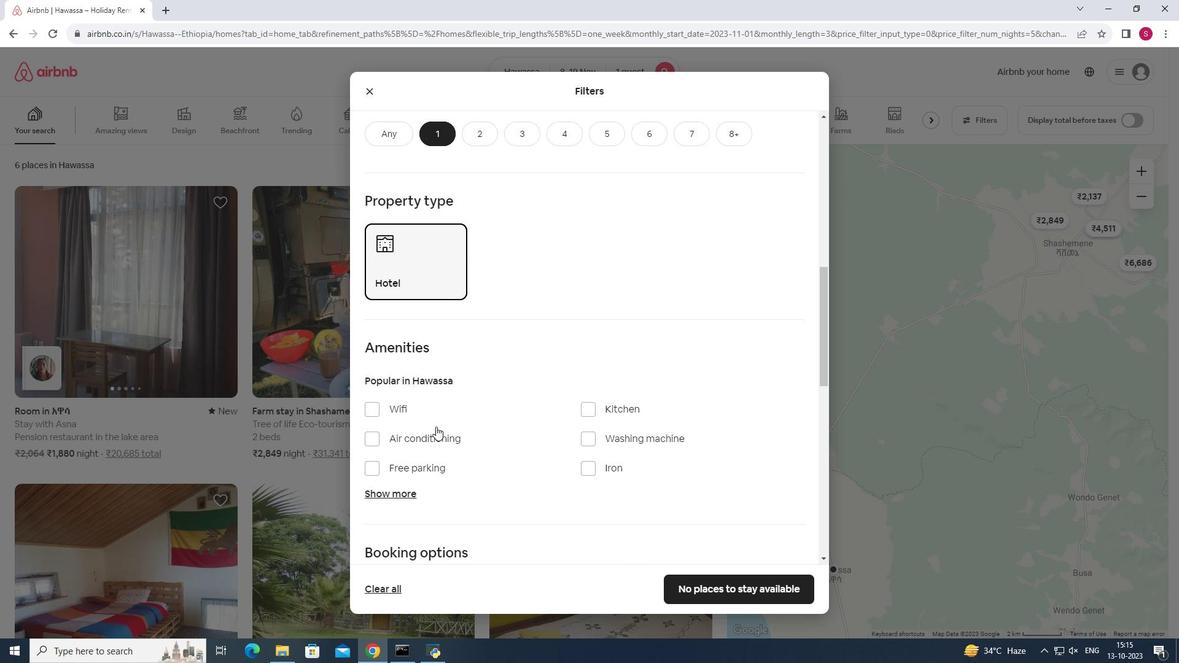 
Action: Mouse moved to (722, 588)
Screenshot: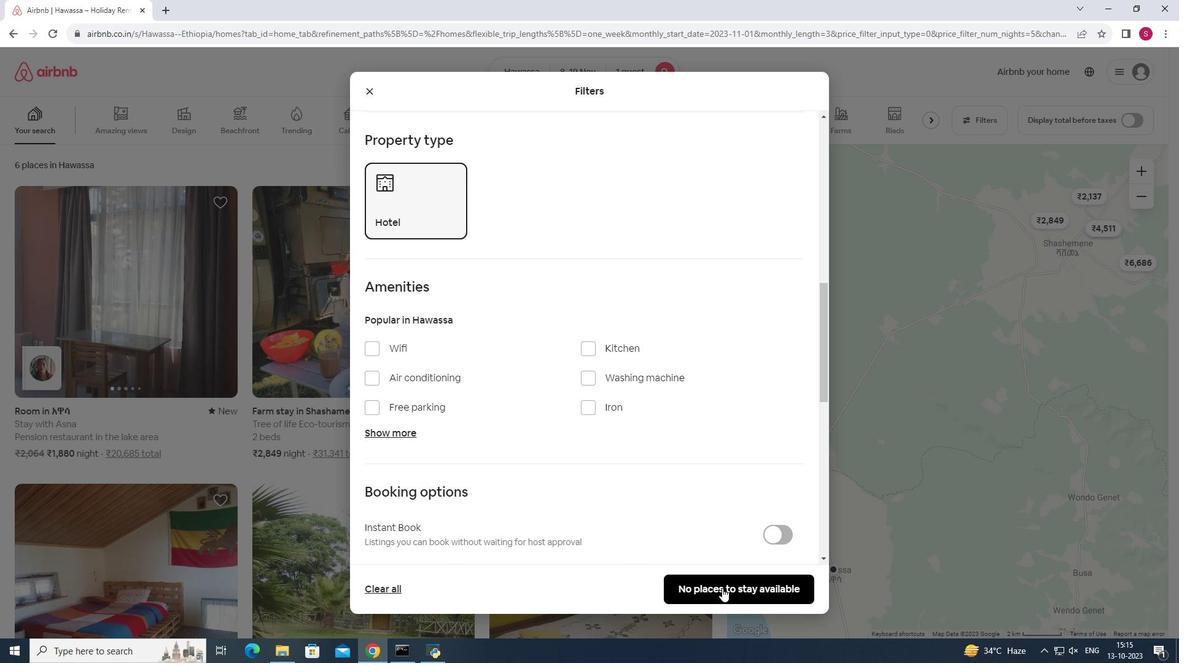 
Action: Mouse pressed left at (722, 588)
Screenshot: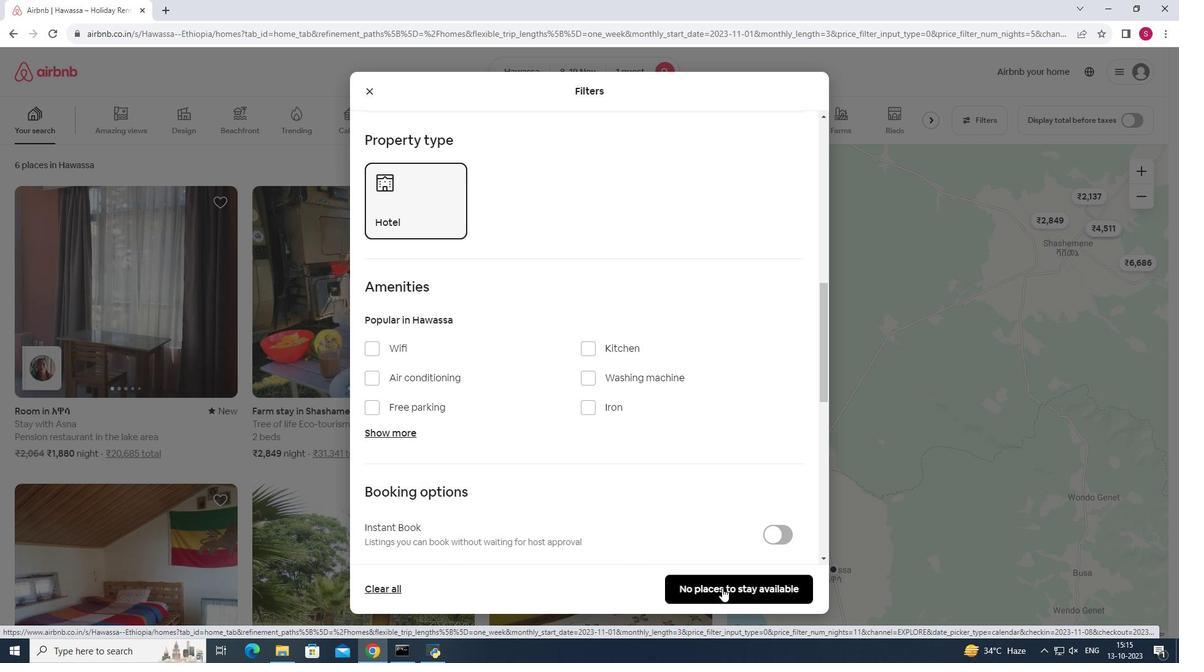 
Action: Mouse moved to (541, 420)
Screenshot: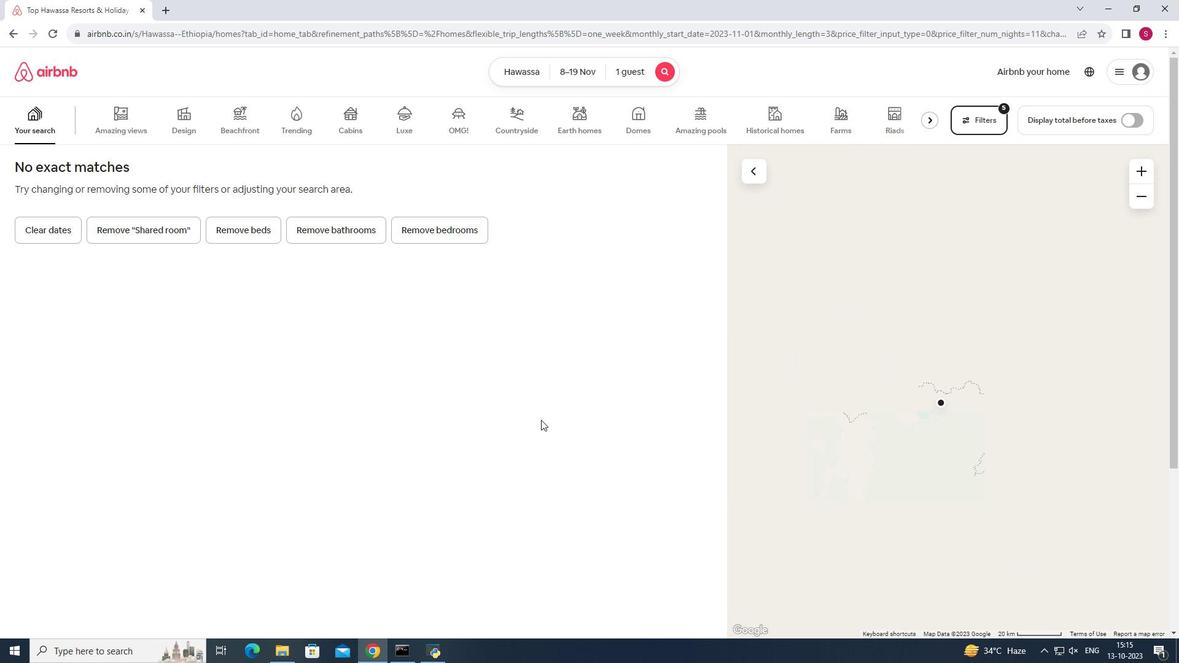 
